 Task: Create a task  Create a new online platform for online personal shopping services , assign it to team member softage.5@softage.net in the project BellRise and update the status of the task to  On Track  , set the priority of the task to Low
Action: Mouse moved to (62, 43)
Screenshot: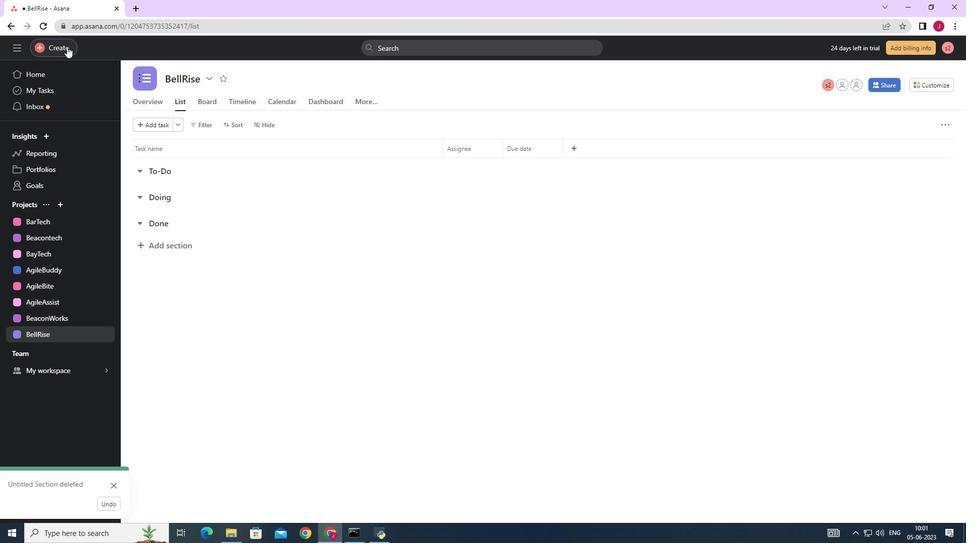 
Action: Mouse pressed left at (62, 43)
Screenshot: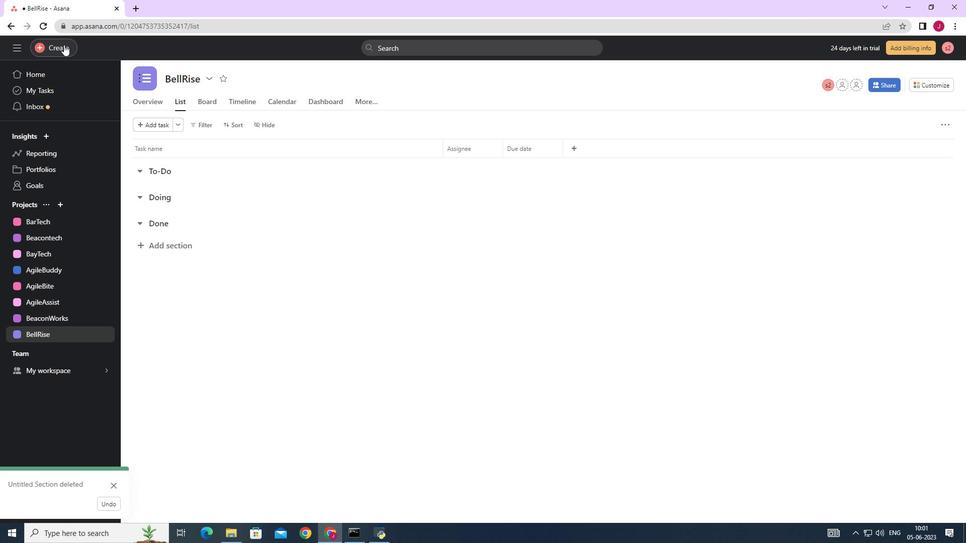 
Action: Mouse moved to (120, 51)
Screenshot: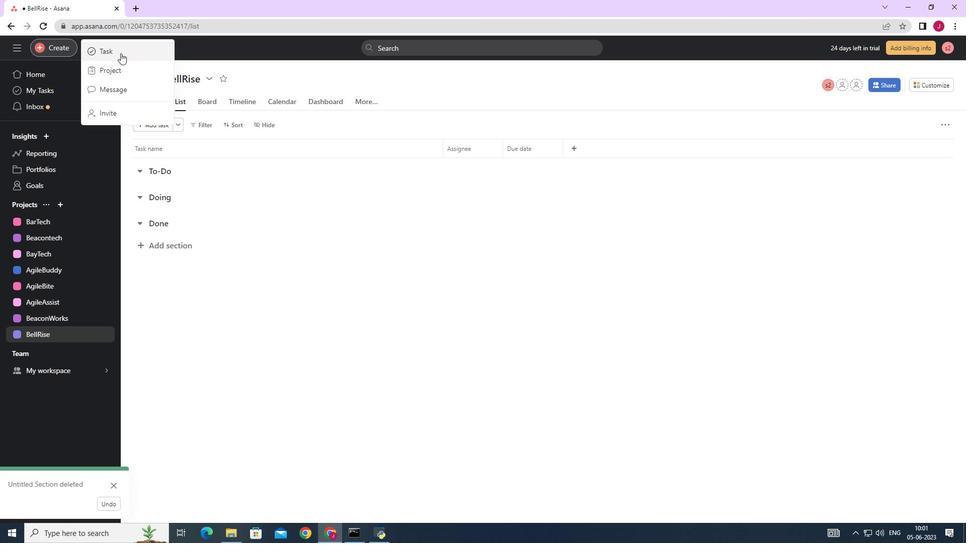 
Action: Mouse pressed left at (120, 51)
Screenshot: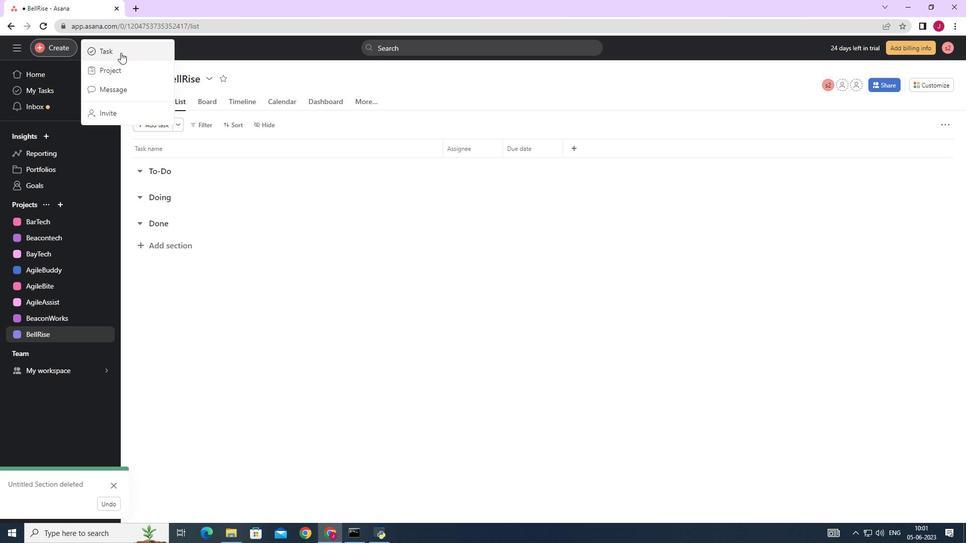
Action: Mouse moved to (805, 335)
Screenshot: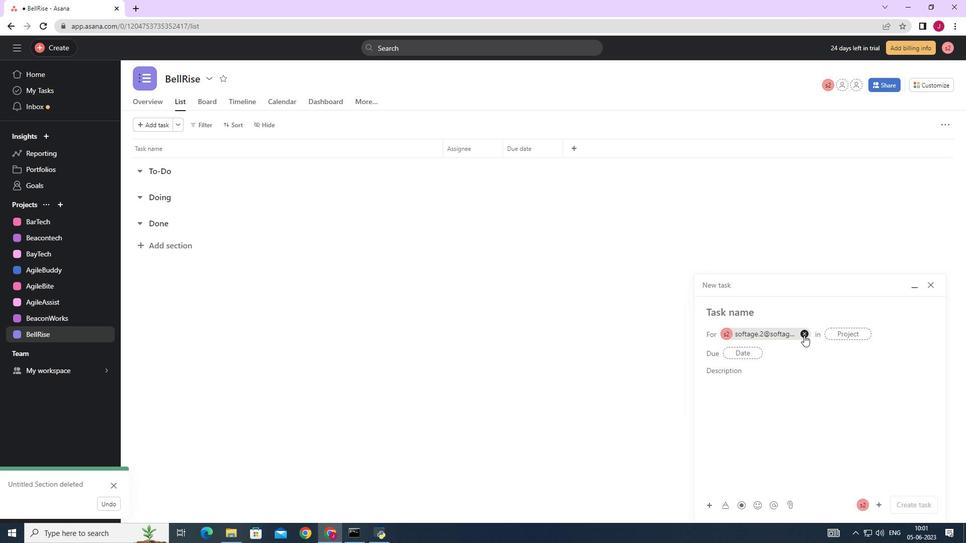 
Action: Mouse pressed left at (805, 335)
Screenshot: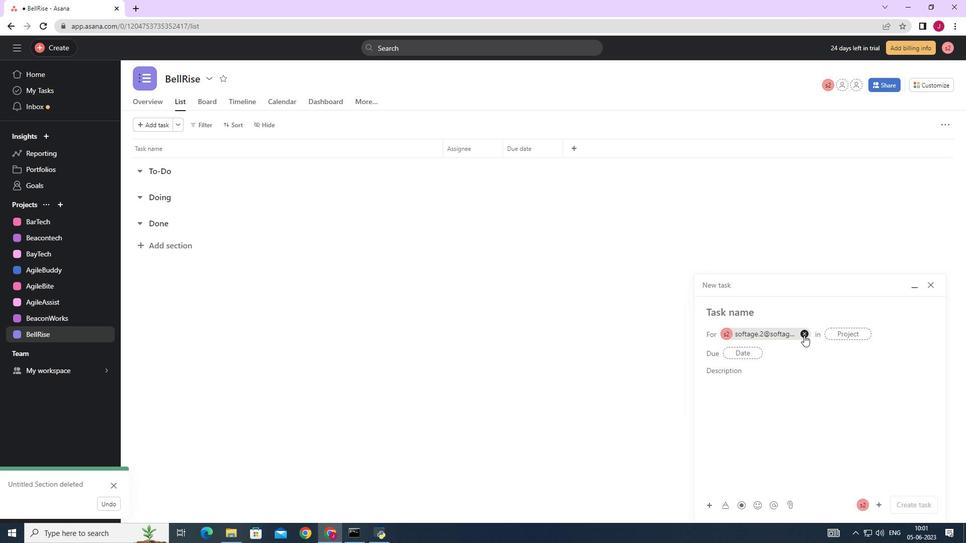 
Action: Mouse moved to (745, 311)
Screenshot: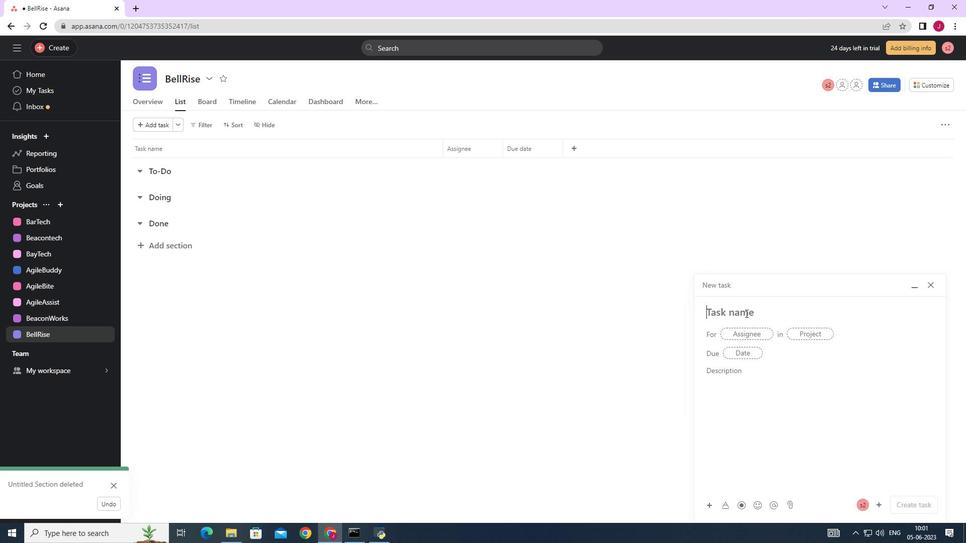 
Action: Mouse pressed left at (745, 311)
Screenshot: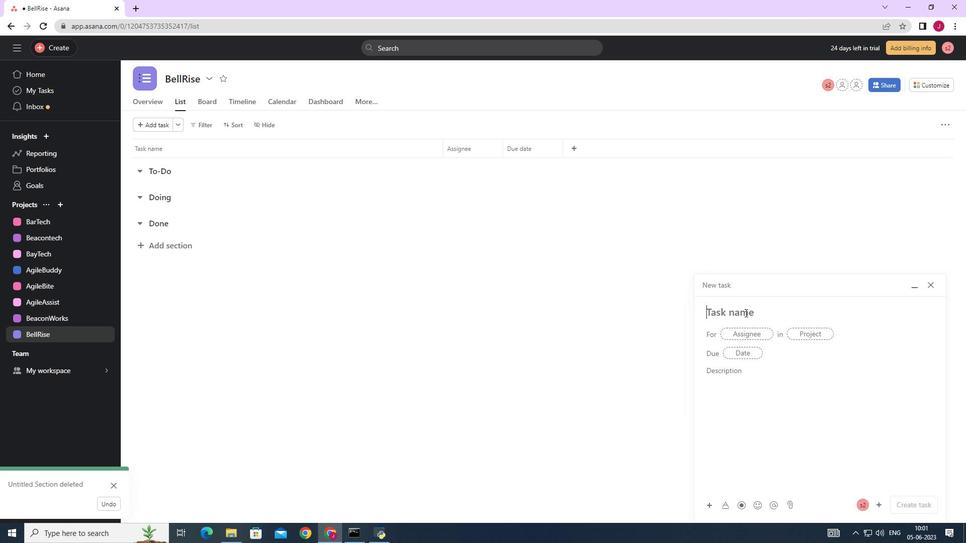 
Action: Mouse moved to (745, 304)
Screenshot: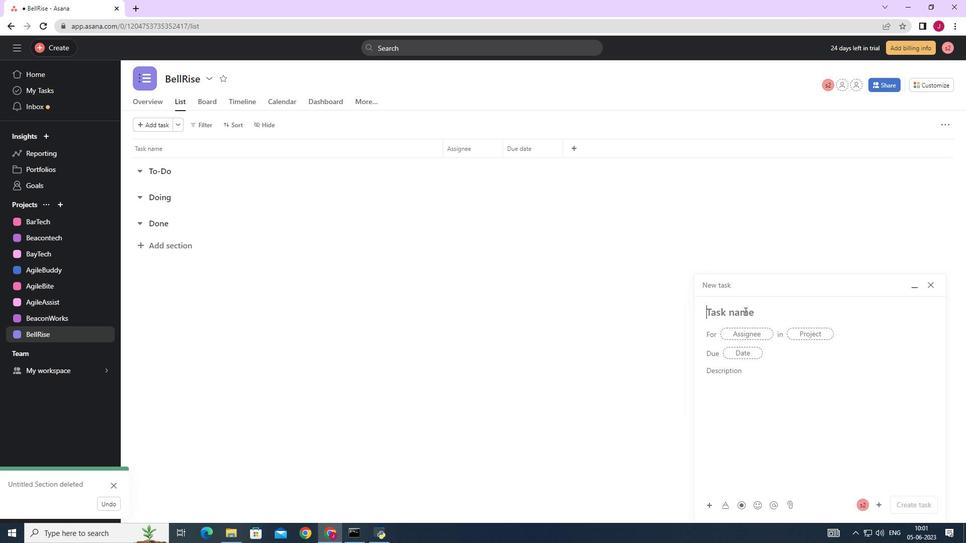 
Action: Key pressed c<Key.backspace><Key.caps_lock>C<Key.caps_lock>reate<Key.space>a<Key.space>new<Key.space>online<Key.space>plt<Key.backspace>atform<Key.space>for<Key.space>online<Key.space>personal<Key.space>shoping<Key.space><Key.backspace><Key.backspace><Key.backspace><Key.backspace>ping<Key.space>services<Key.space>
Screenshot: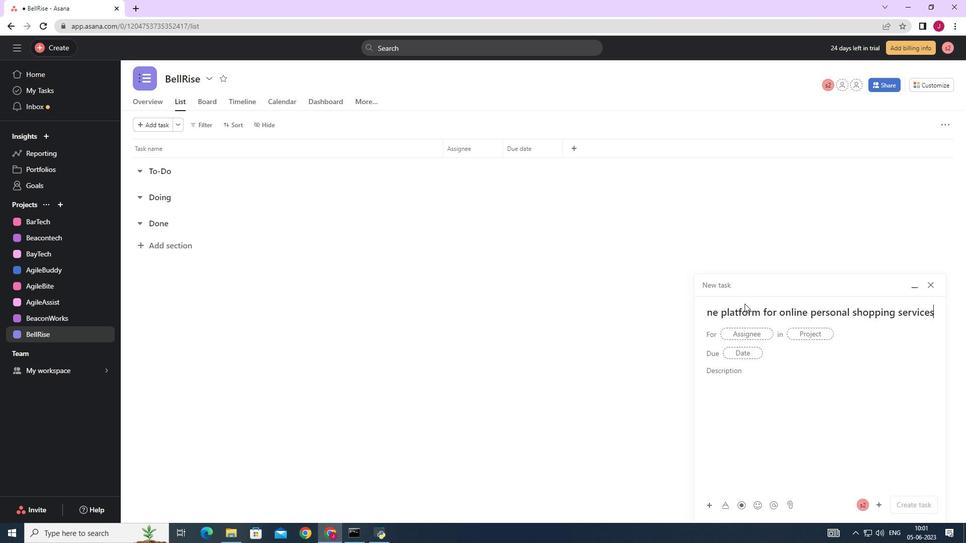 
Action: Mouse moved to (753, 338)
Screenshot: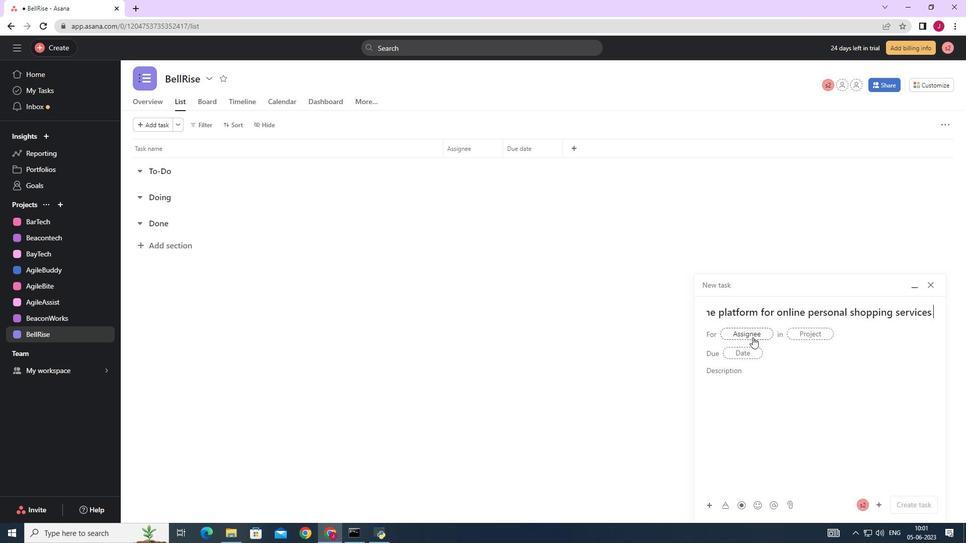 
Action: Mouse pressed left at (753, 338)
Screenshot: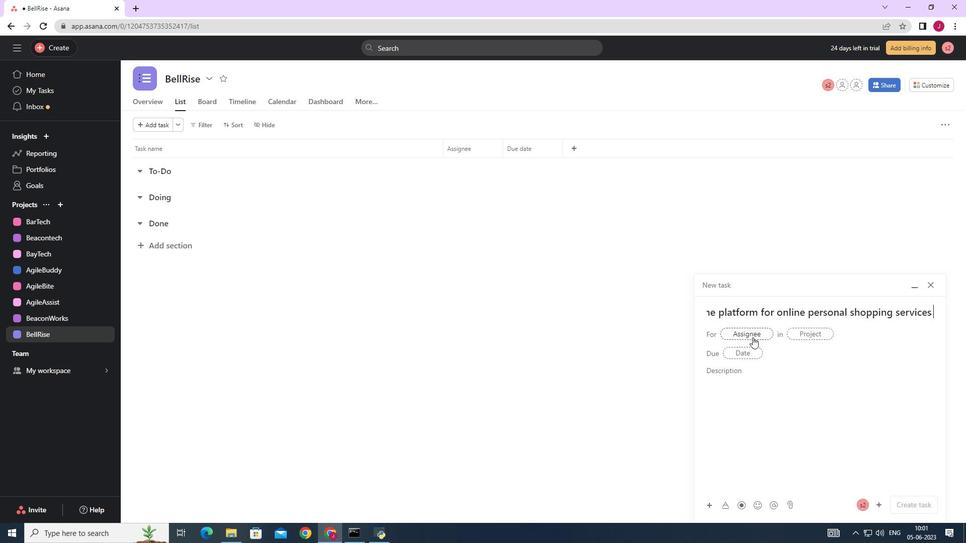 
Action: Mouse moved to (754, 336)
Screenshot: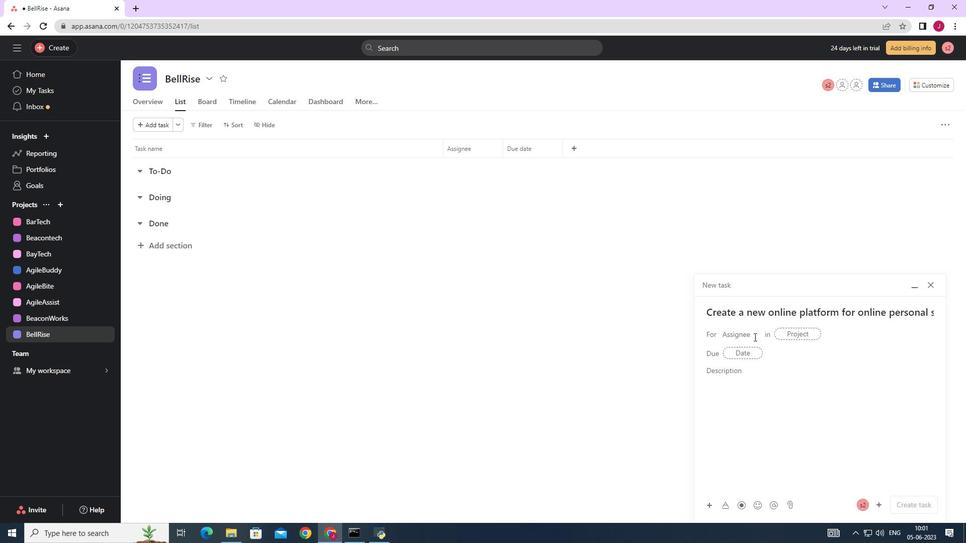 
Action: Key pressed softage.5
Screenshot: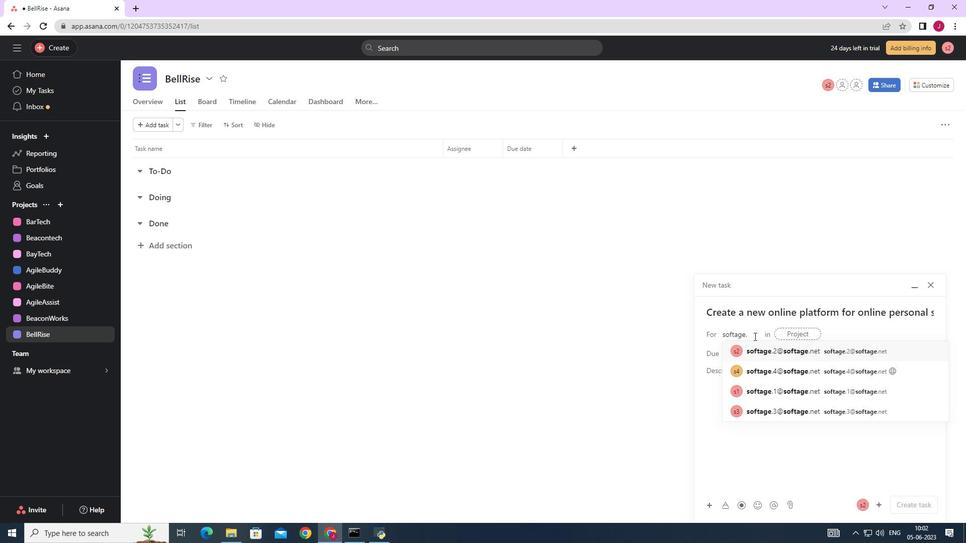 
Action: Mouse moved to (754, 336)
Screenshot: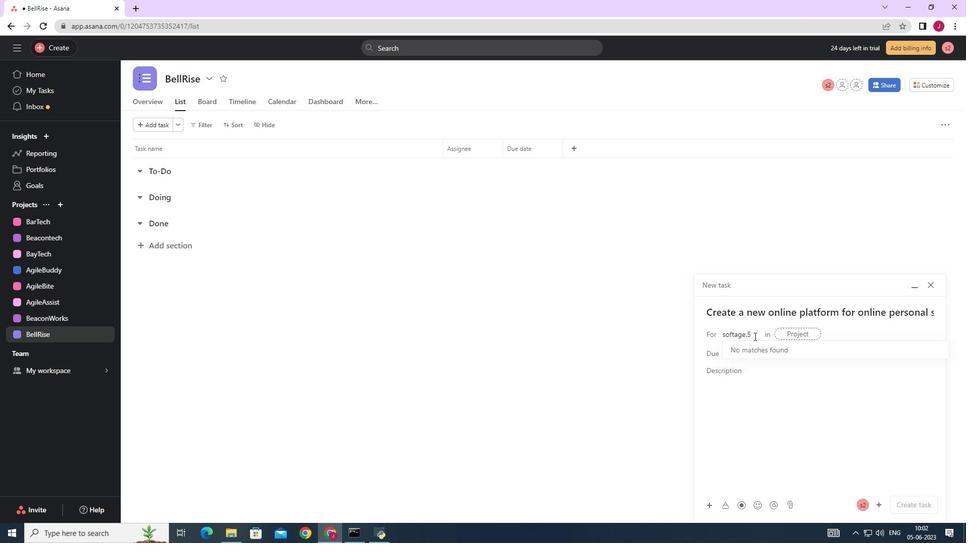 
Action: Key pressed <Key.backspace>
Screenshot: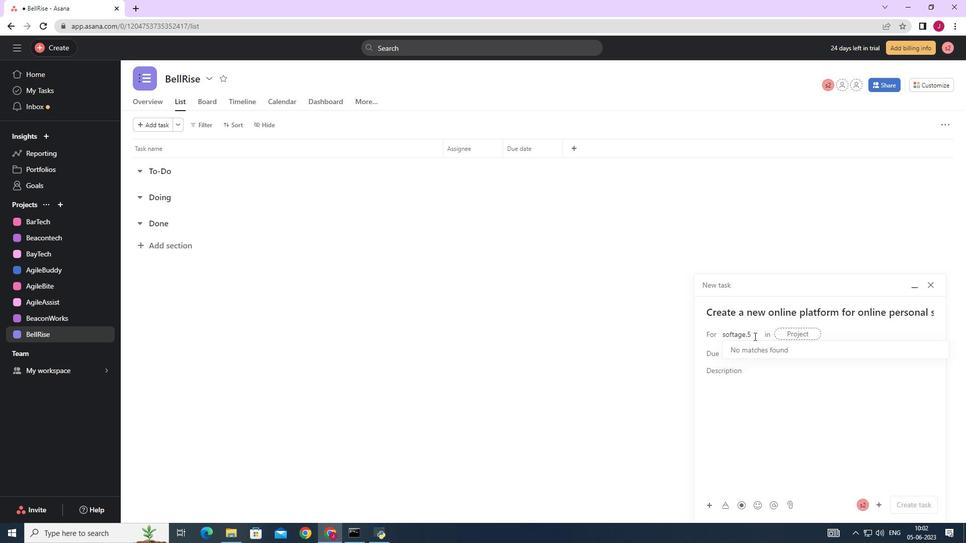 
Action: Mouse moved to (846, 82)
Screenshot: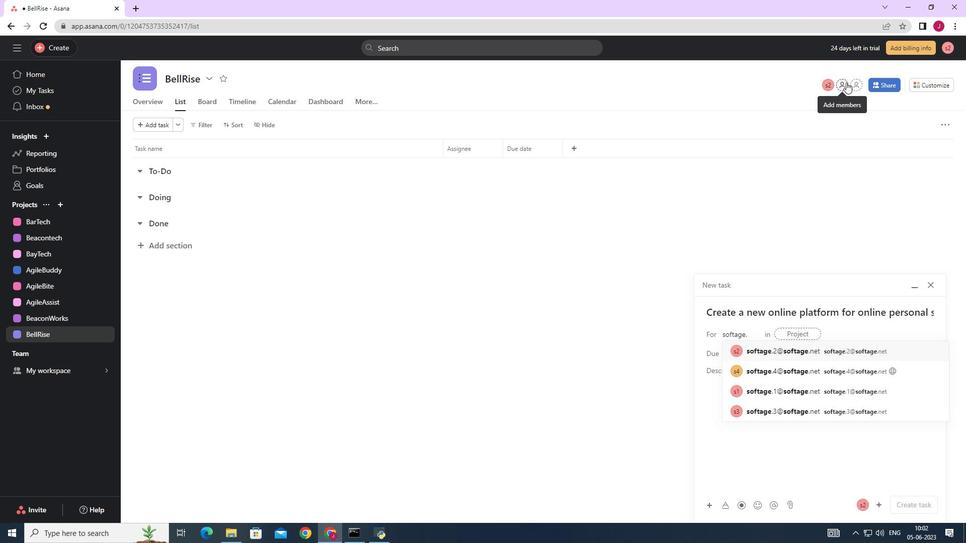 
Action: Mouse pressed left at (846, 82)
Screenshot: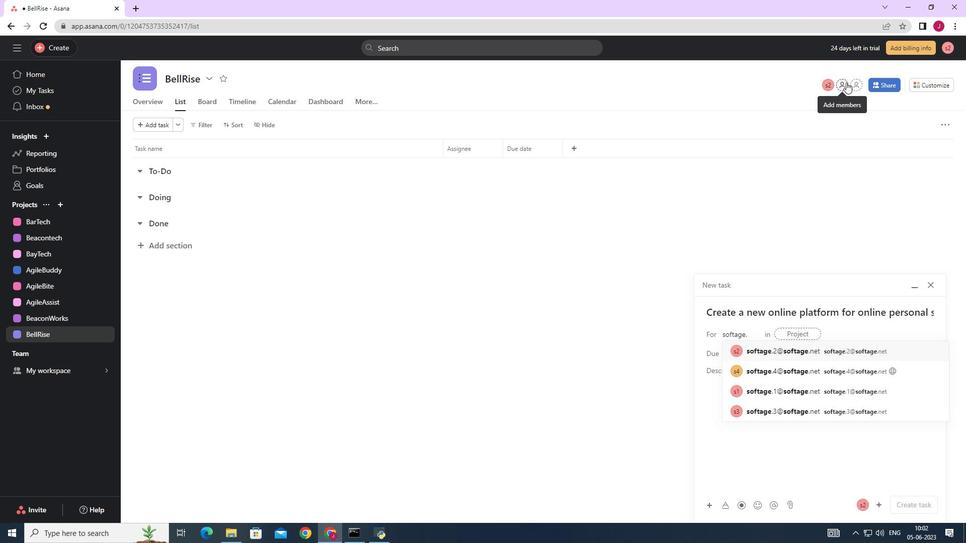 
Action: Mouse moved to (521, 145)
Screenshot: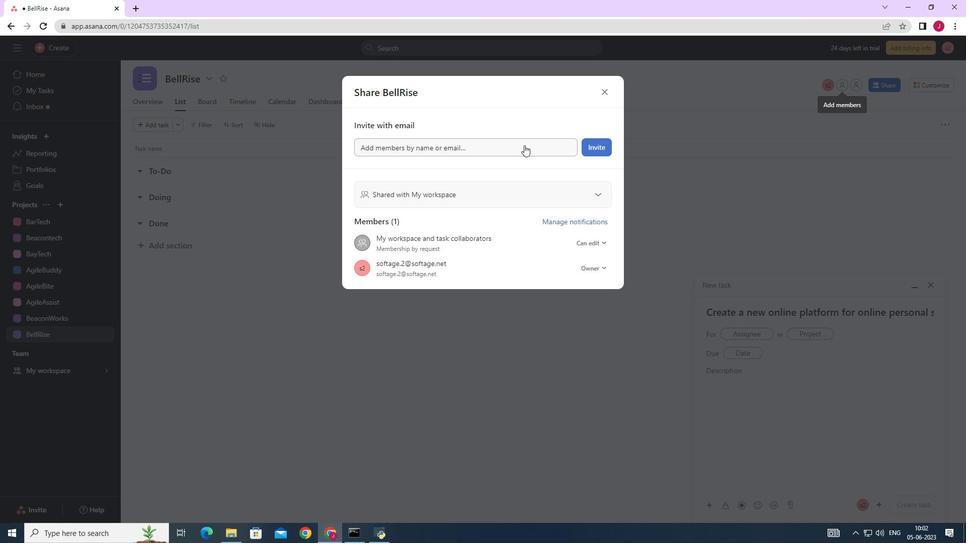 
Action: Mouse pressed left at (521, 145)
Screenshot: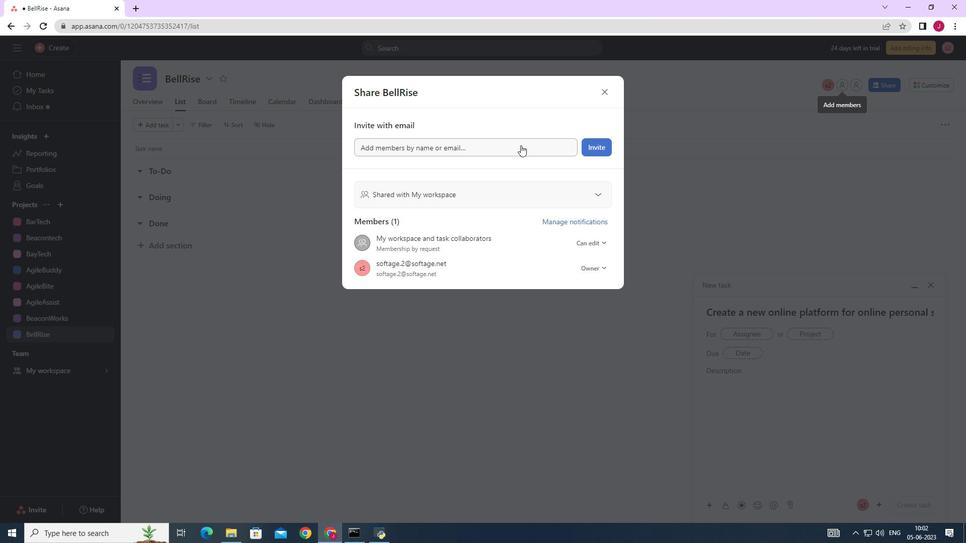 
Action: Key pressed softage.5<Key.shift>@softage.net
Screenshot: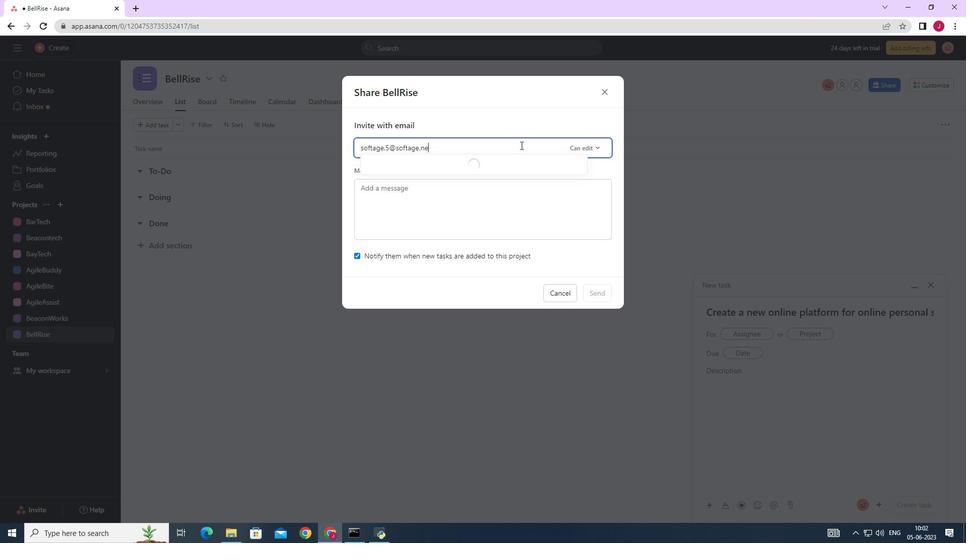 
Action: Mouse moved to (488, 163)
Screenshot: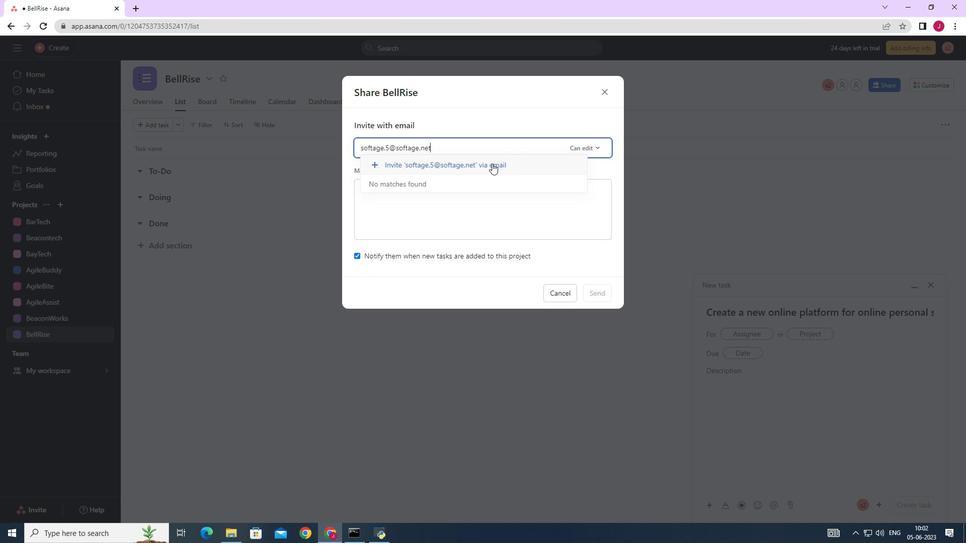 
Action: Mouse pressed left at (488, 163)
Screenshot: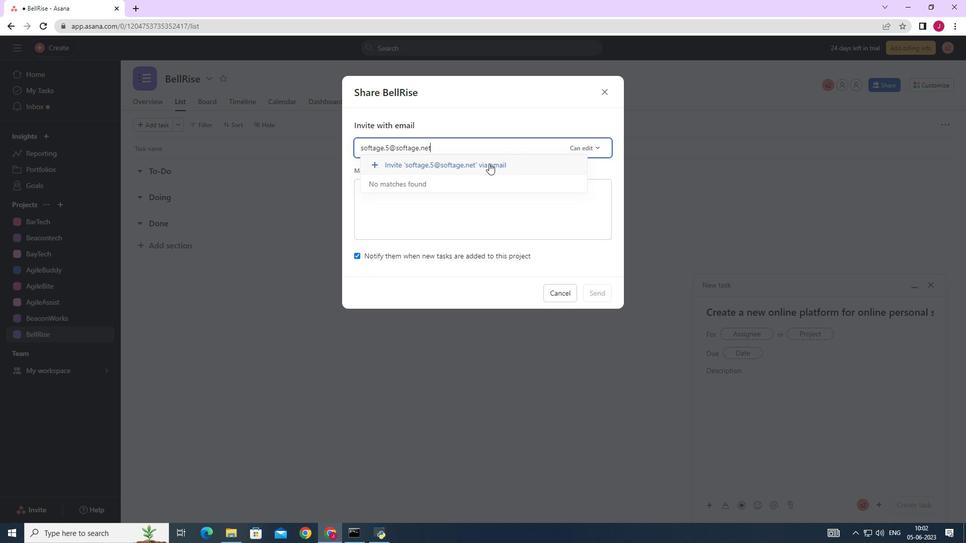 
Action: Mouse moved to (597, 292)
Screenshot: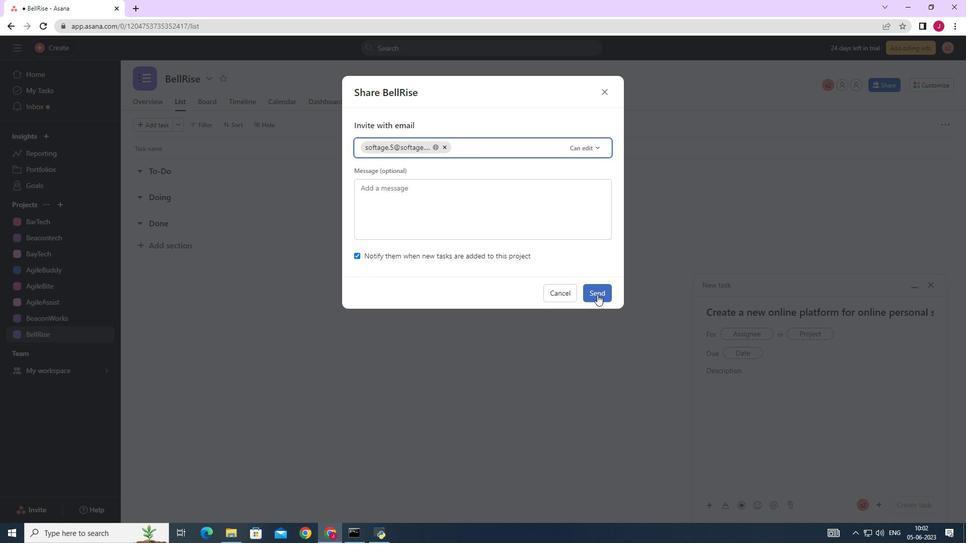
Action: Mouse pressed left at (597, 292)
Screenshot: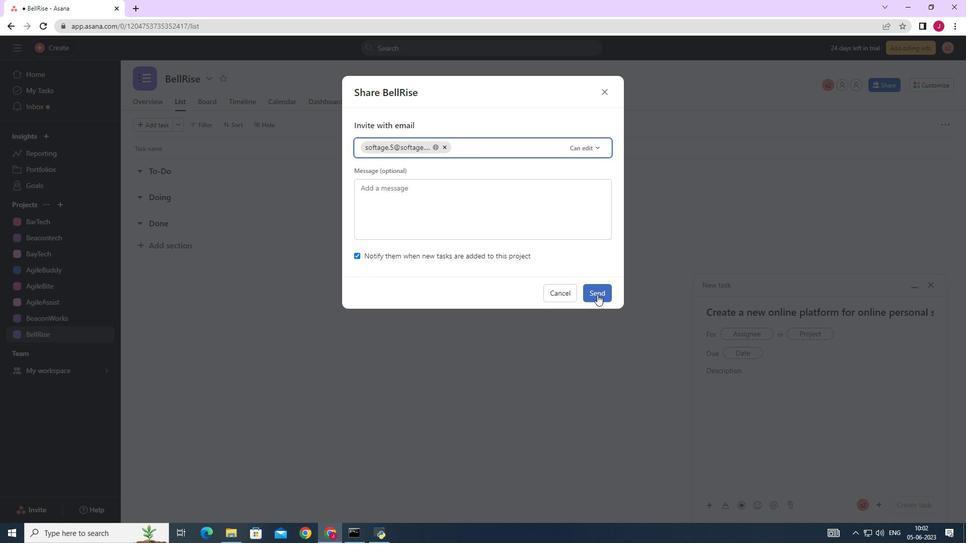 
Action: Mouse moved to (603, 92)
Screenshot: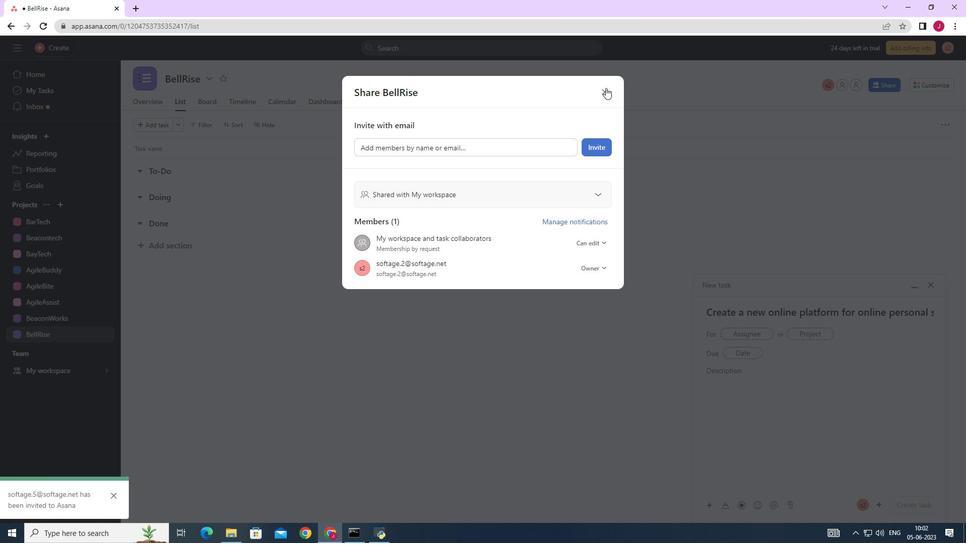 
Action: Mouse pressed left at (603, 92)
Screenshot: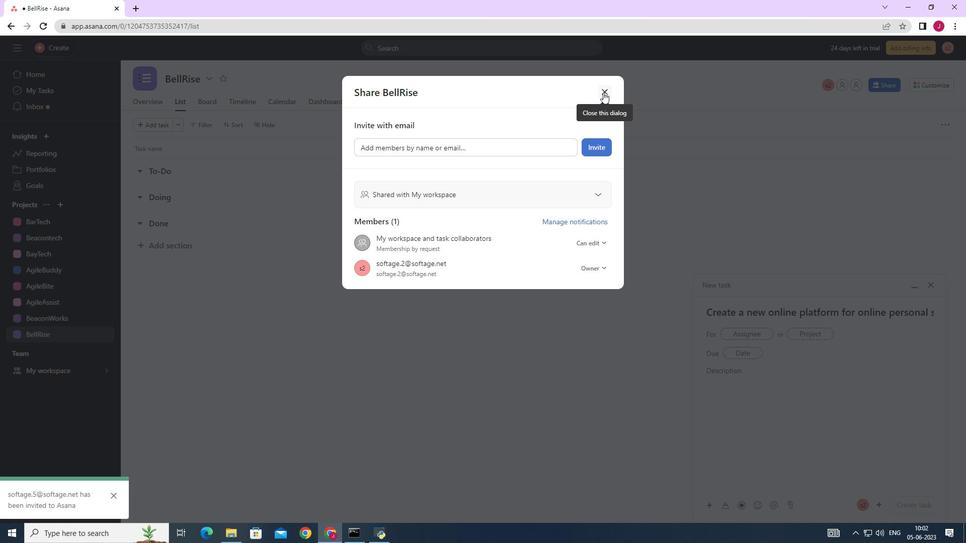 
Action: Mouse moved to (736, 335)
Screenshot: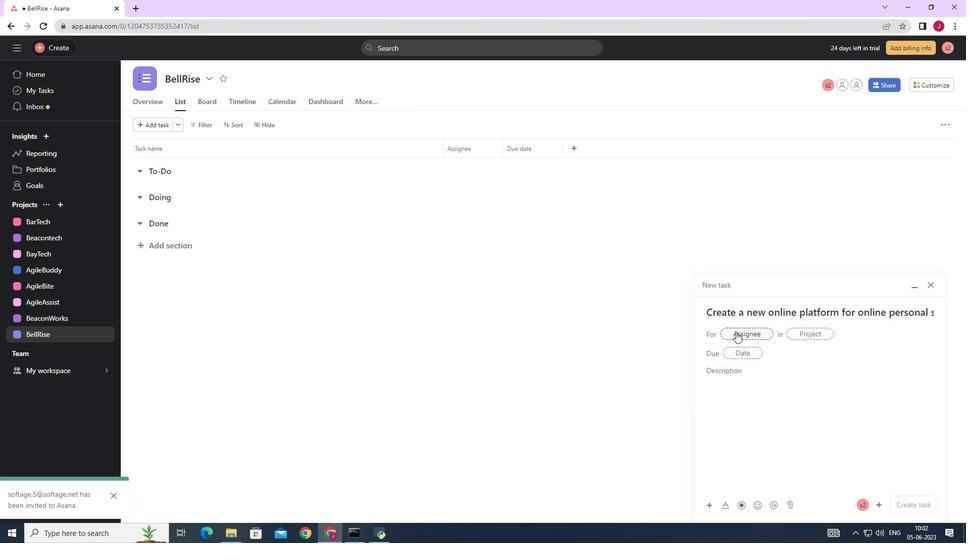 
Action: Mouse pressed left at (736, 335)
Screenshot: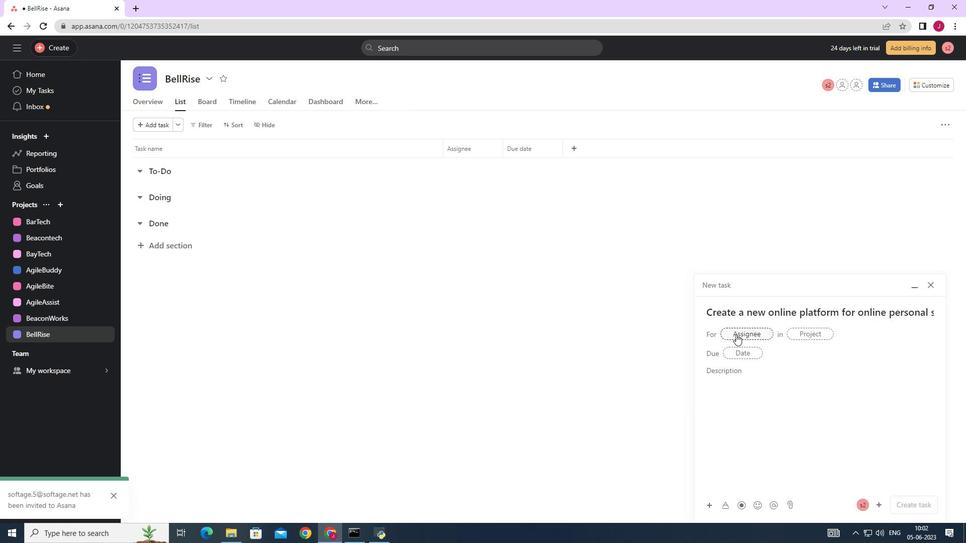 
Action: Mouse moved to (735, 336)
Screenshot: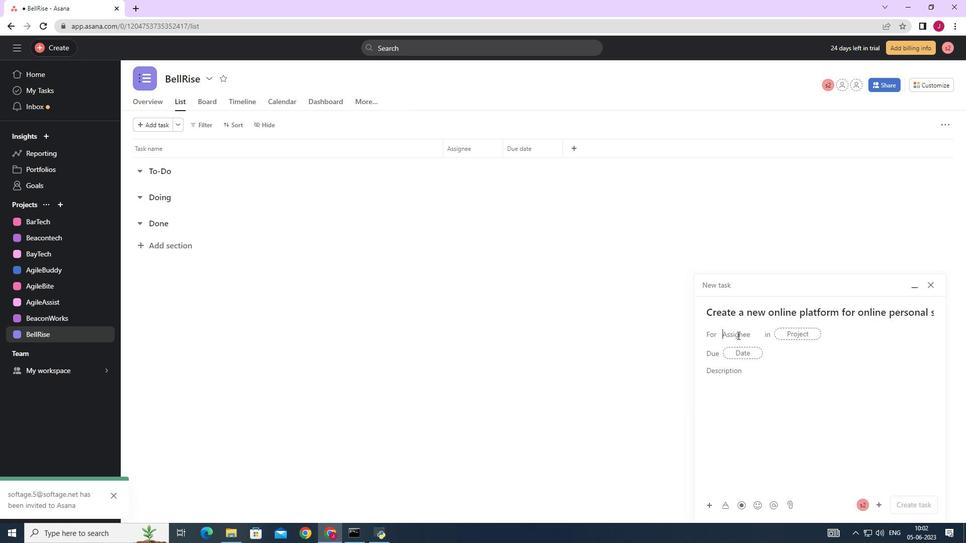 
Action: Key pressed softage.5
Screenshot: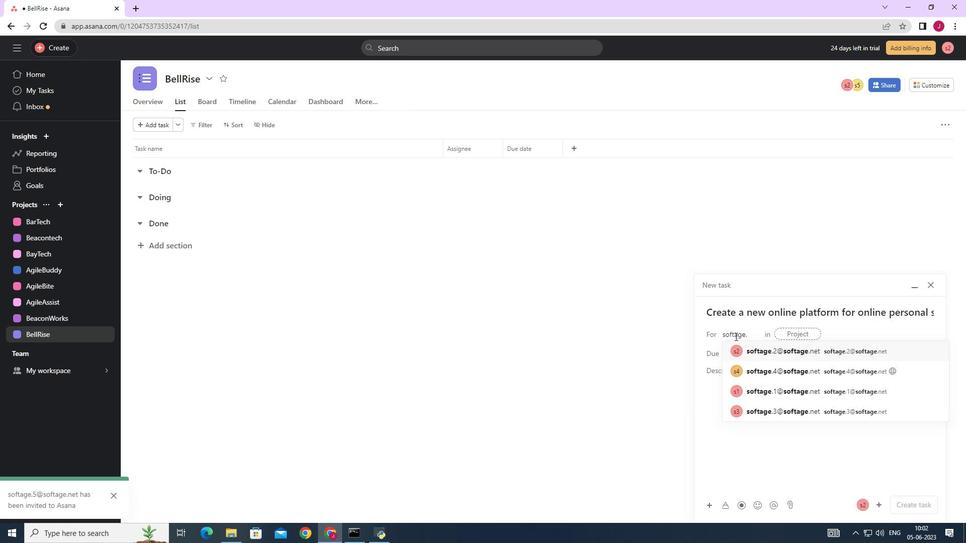 
Action: Mouse moved to (769, 353)
Screenshot: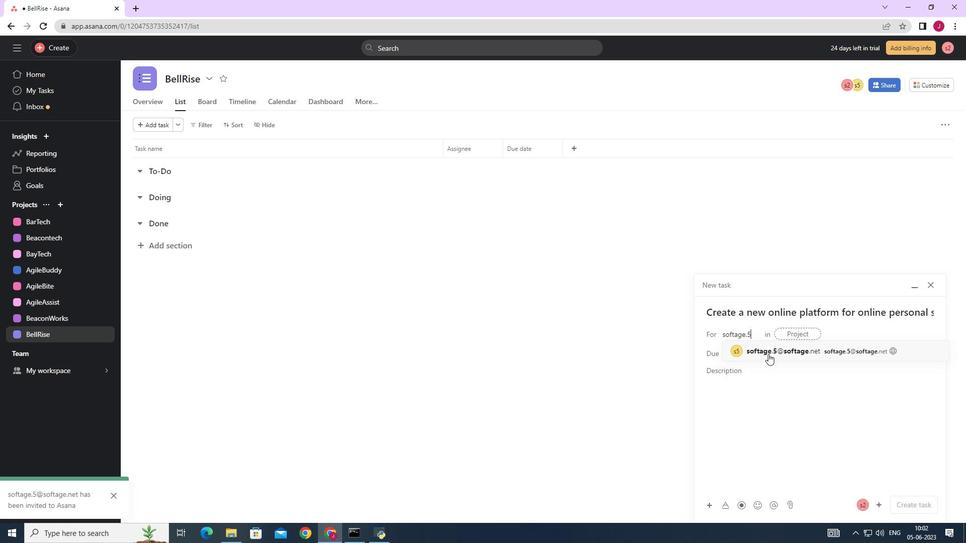 
Action: Mouse pressed left at (769, 353)
Screenshot: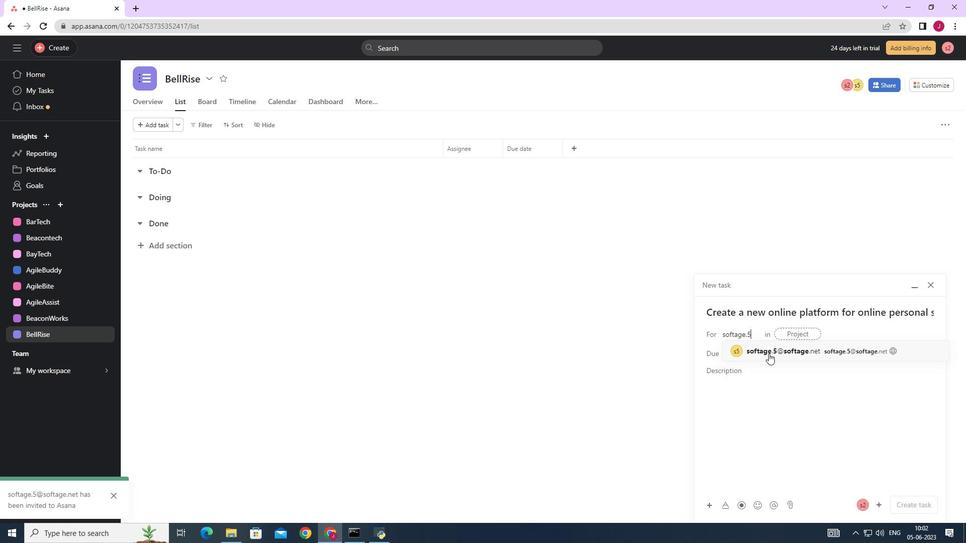 
Action: Mouse moved to (631, 351)
Screenshot: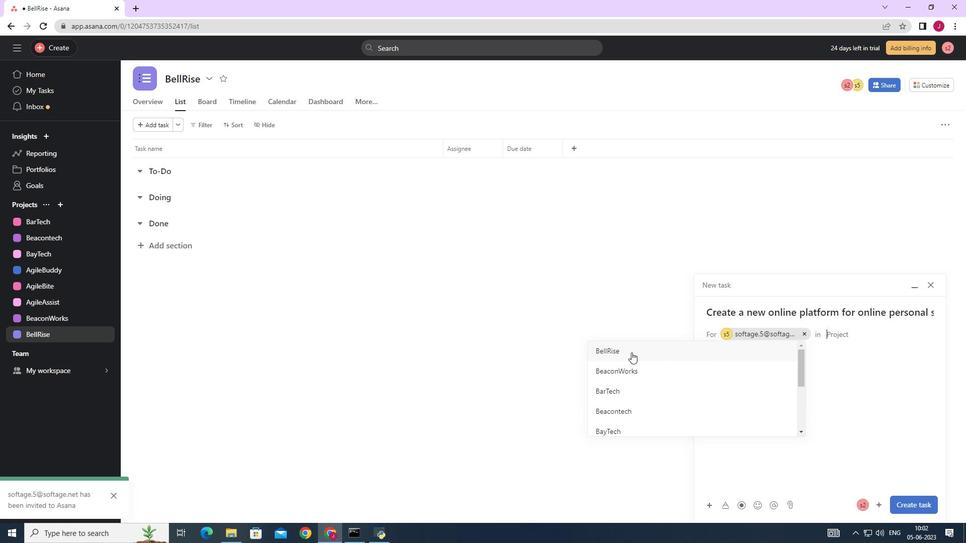 
Action: Mouse pressed left at (631, 351)
Screenshot: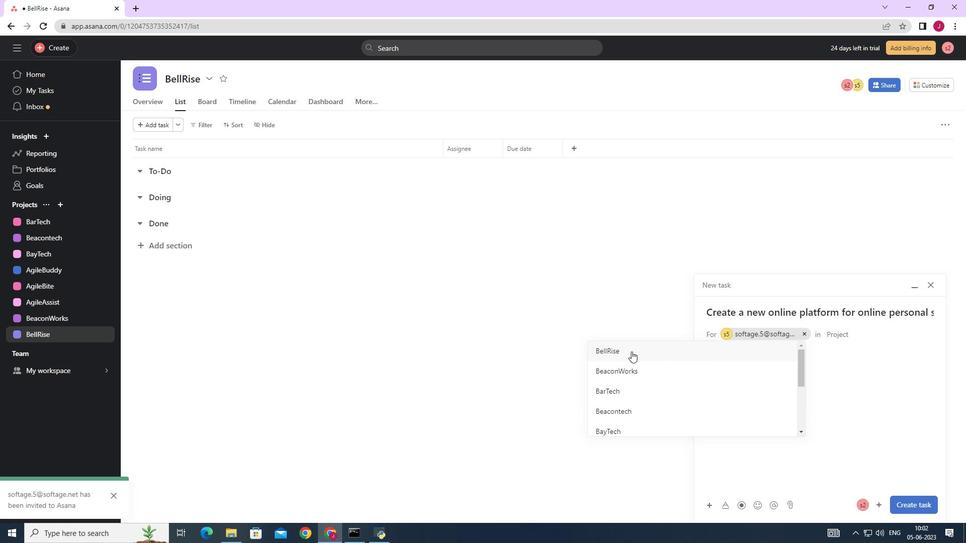 
Action: Mouse moved to (575, 153)
Screenshot: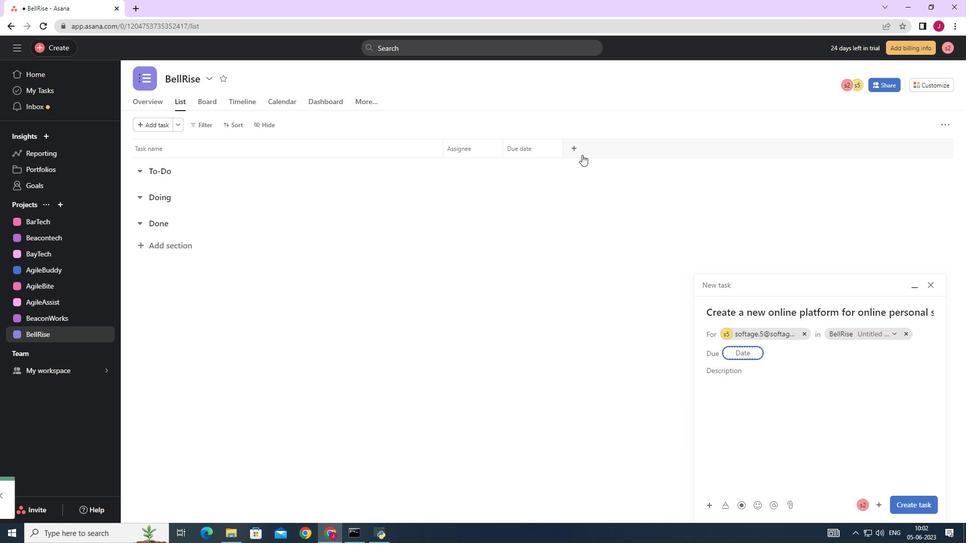 
Action: Mouse pressed left at (575, 153)
Screenshot: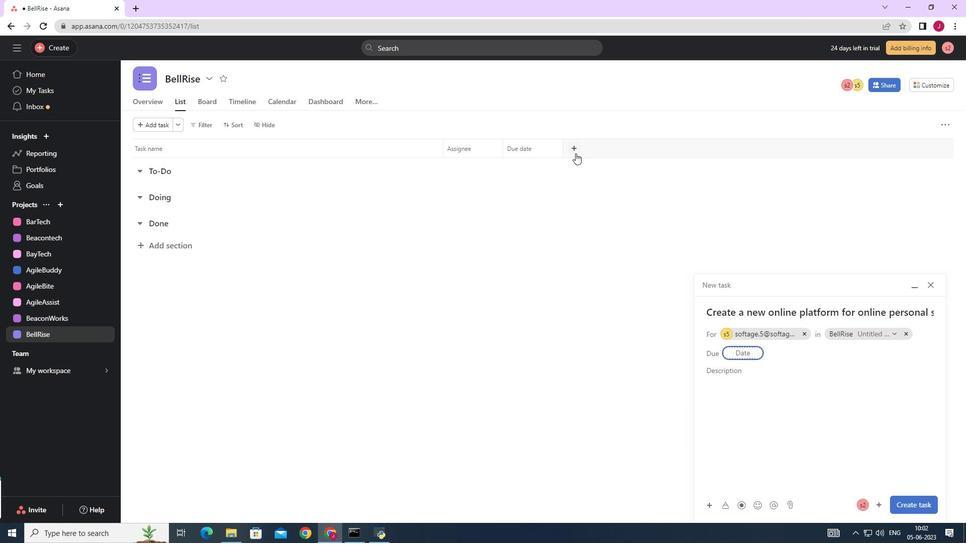 
Action: Mouse moved to (595, 187)
Screenshot: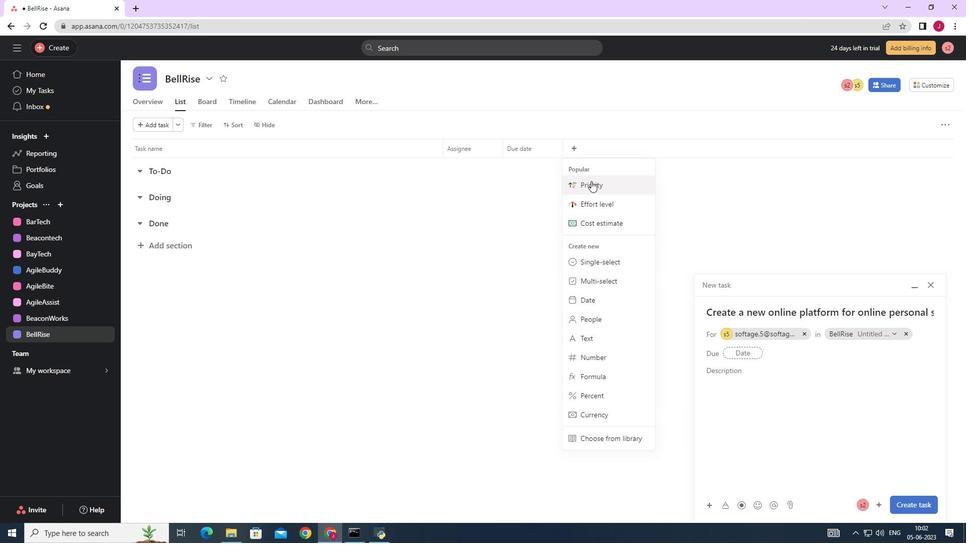 
Action: Mouse pressed left at (595, 187)
Screenshot: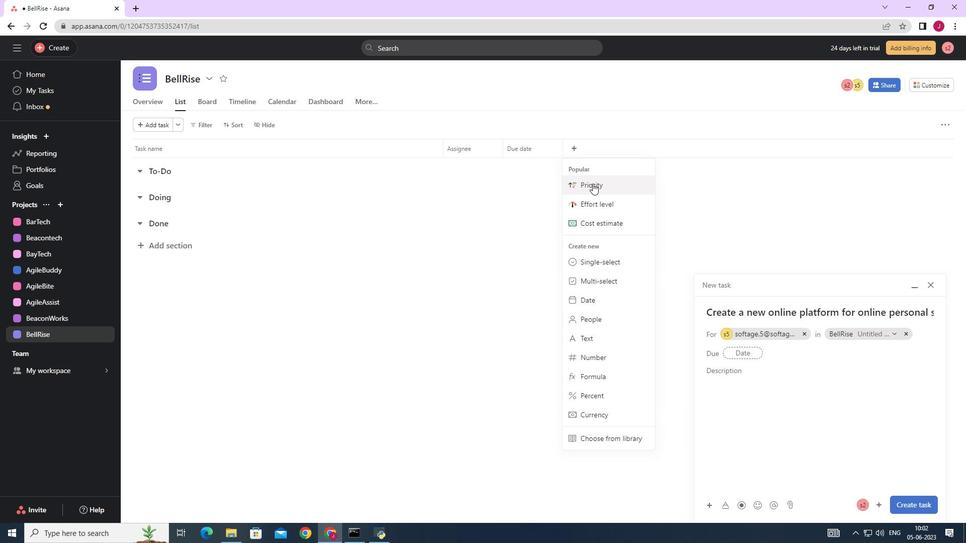 
Action: Mouse moved to (595, 342)
Screenshot: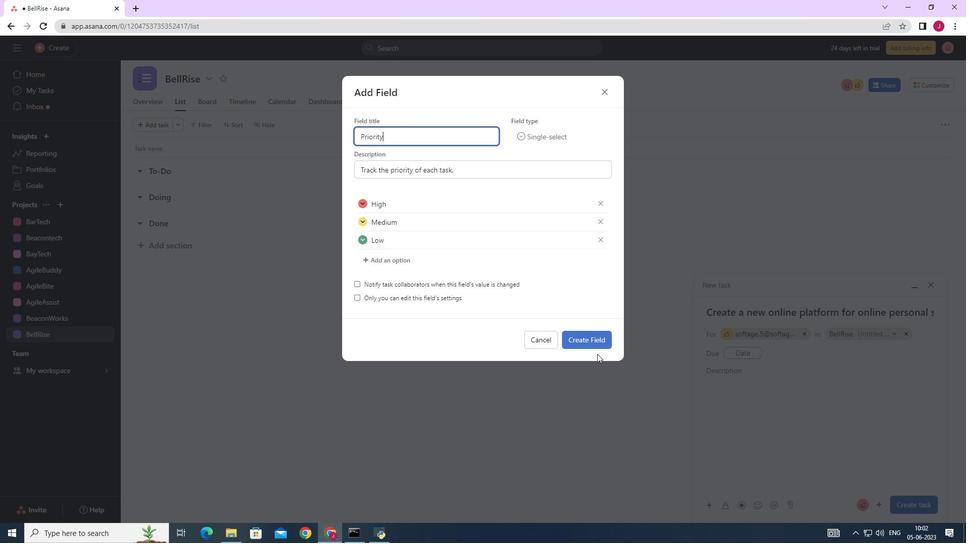 
Action: Mouse pressed left at (595, 342)
Screenshot: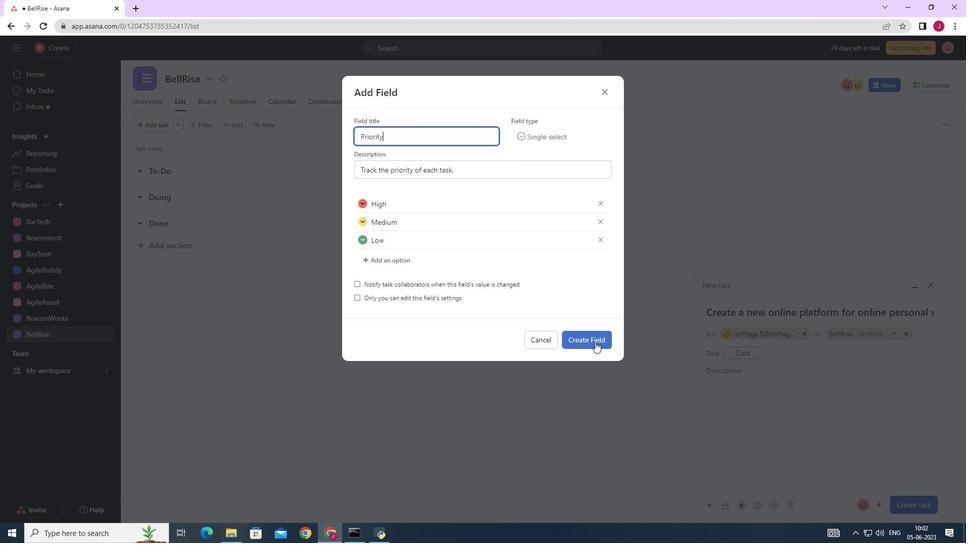 
Action: Mouse moved to (632, 144)
Screenshot: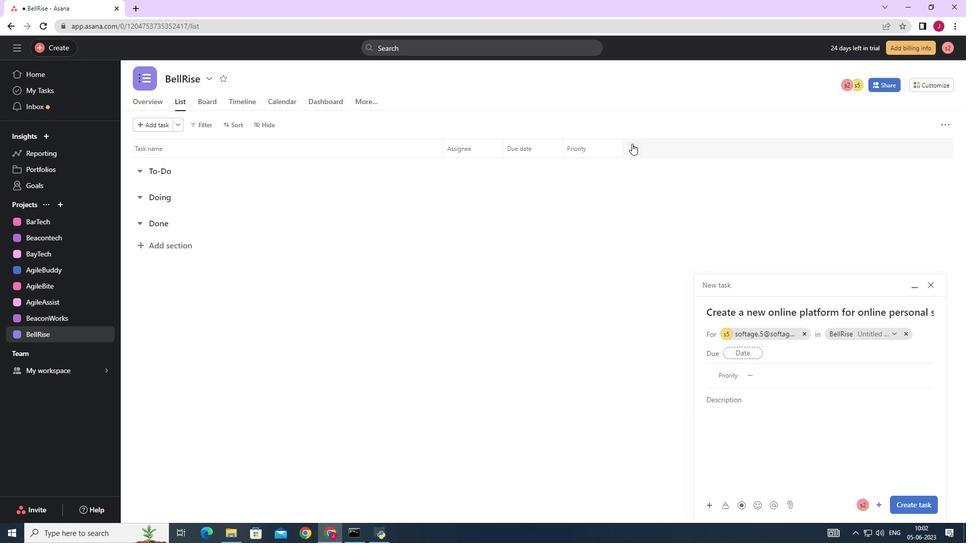 
Action: Mouse pressed left at (632, 144)
Screenshot: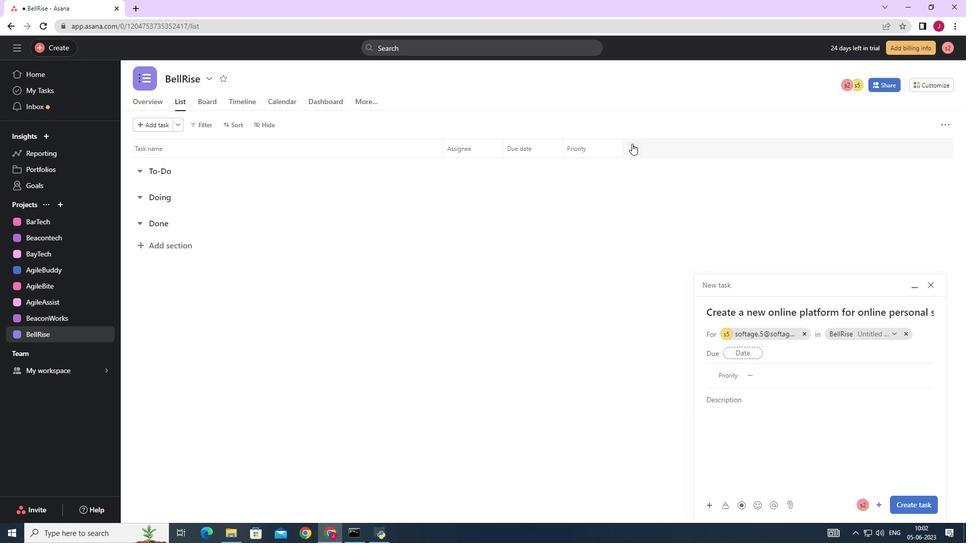 
Action: Mouse moved to (655, 265)
Screenshot: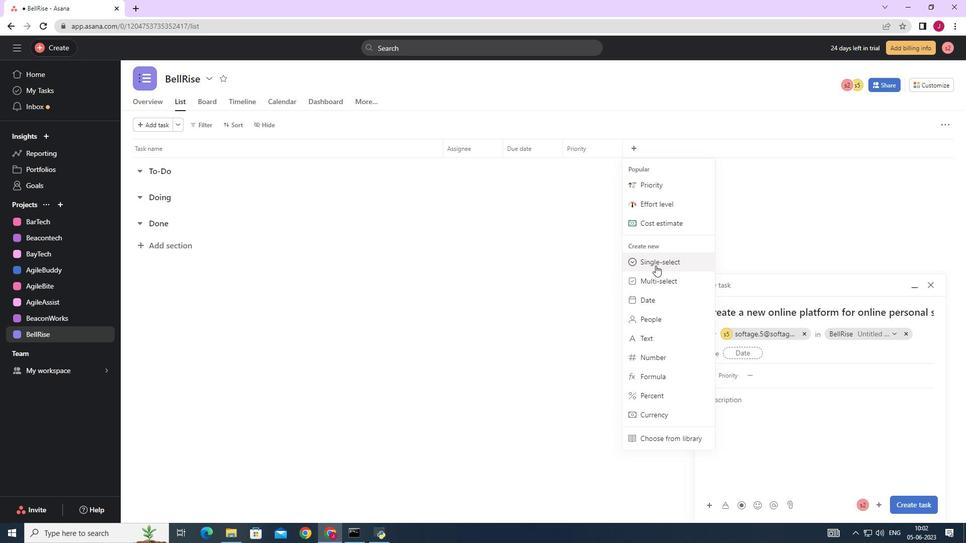 
Action: Mouse pressed left at (655, 265)
Screenshot: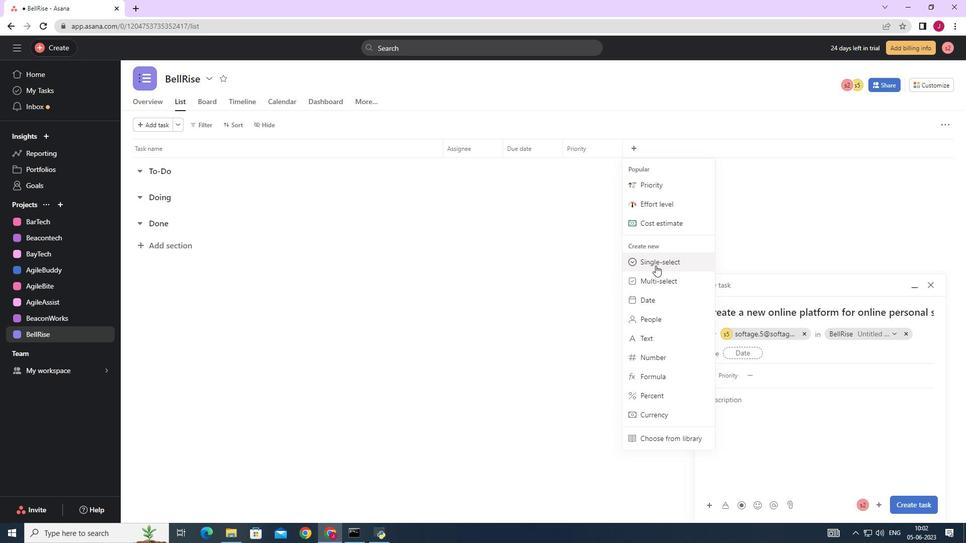 
Action: Mouse moved to (453, 173)
Screenshot: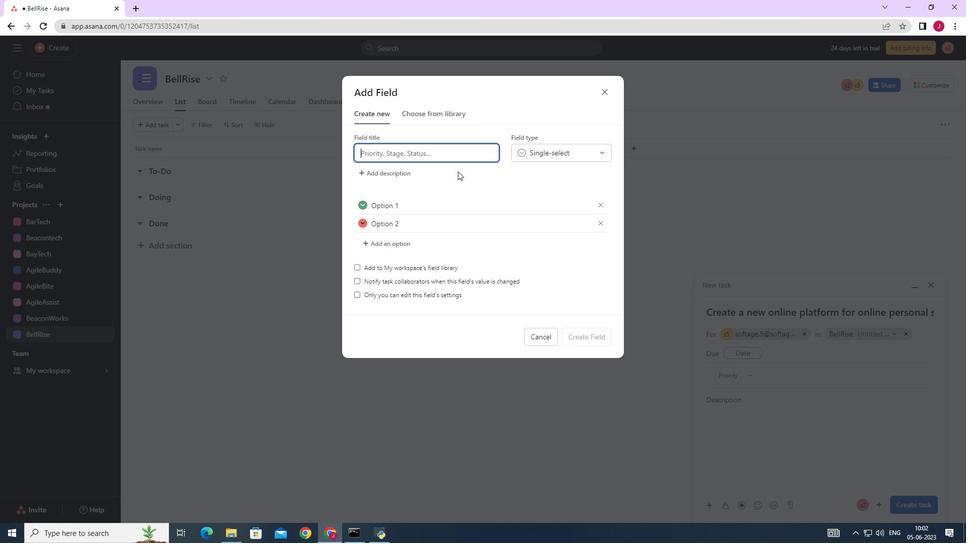 
Action: Key pressed status
Screenshot: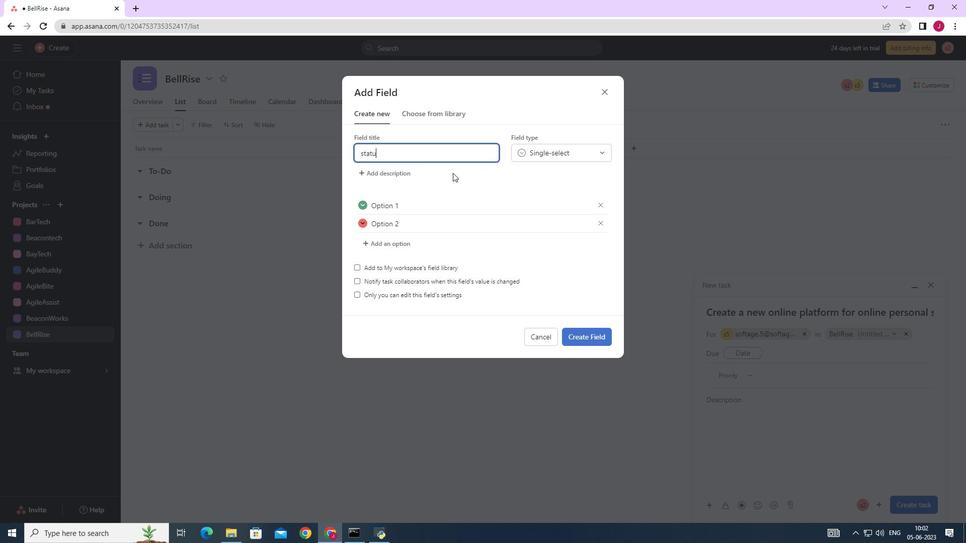 
Action: Mouse moved to (402, 207)
Screenshot: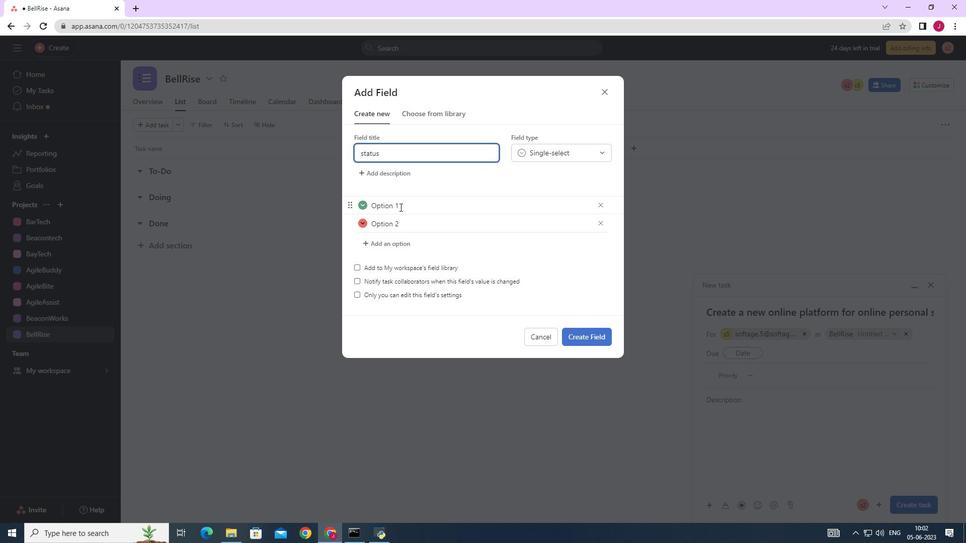 
Action: Mouse pressed left at (401, 207)
Screenshot: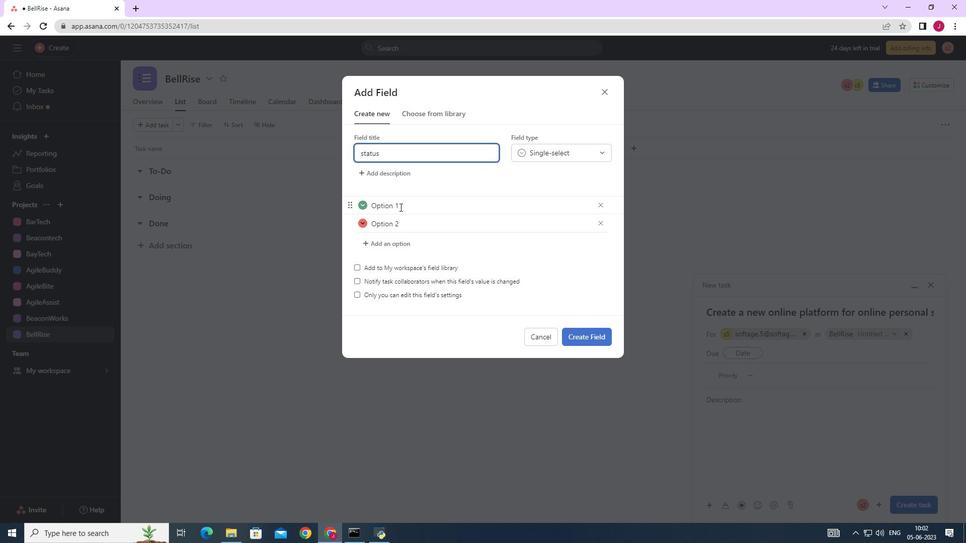 
Action: Key pressed <Key.backspace><Key.backspace><Key.backspace><Key.backspace><Key.backspace><Key.backspace><Key.backspace><Key.backspace><Key.caps_lock>O<Key.caps_lock>n<Key.space>track<Key.space>
Screenshot: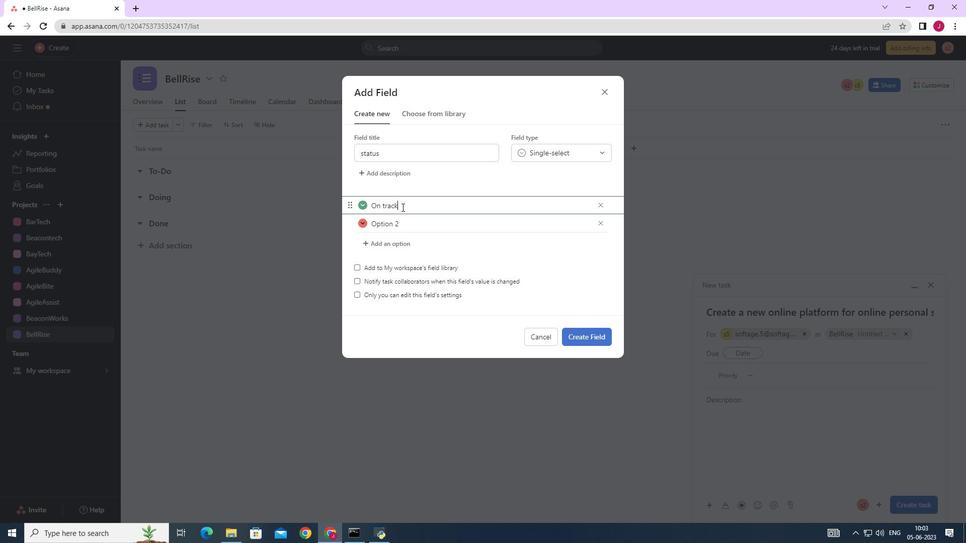 
Action: Mouse moved to (418, 221)
Screenshot: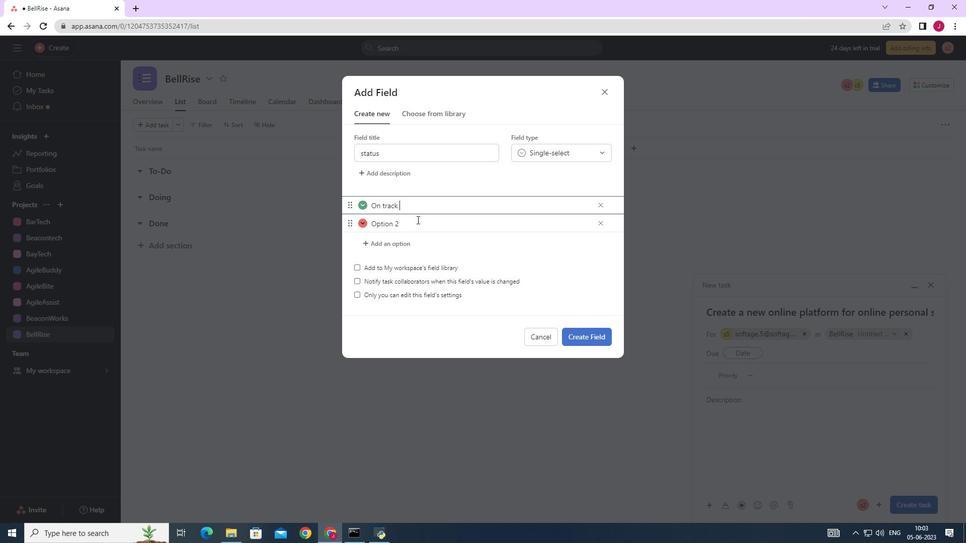 
Action: Mouse pressed left at (418, 221)
Screenshot: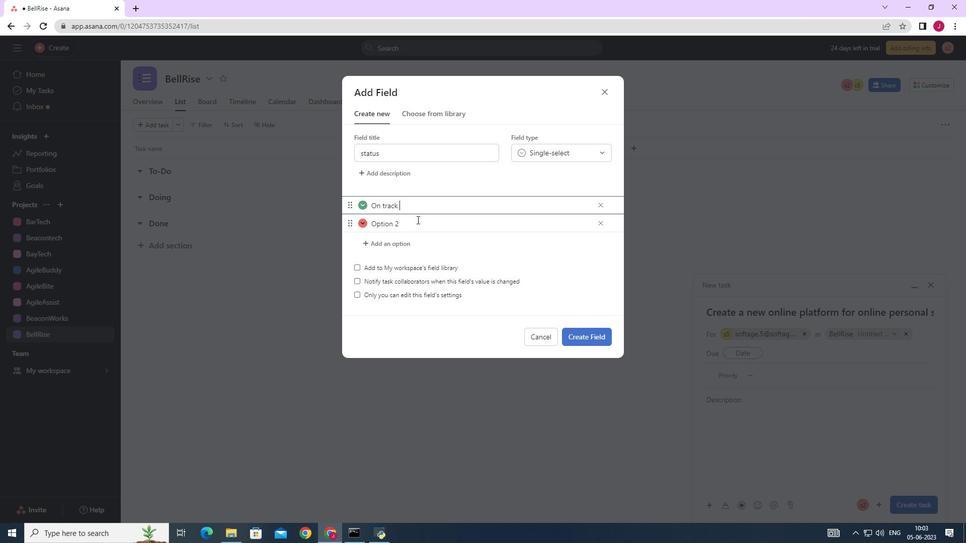 
Action: Mouse moved to (418, 222)
Screenshot: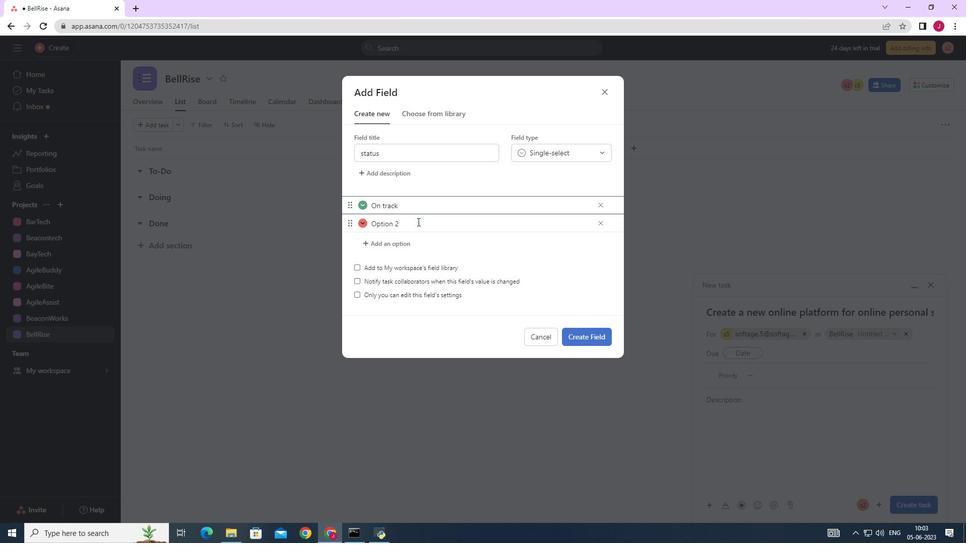 
Action: Key pressed <Key.backspace><Key.backspace><Key.backspace><Key.backspace><Key.backspace><Key.backspace><Key.backspace>ff<Key.space>track
Screenshot: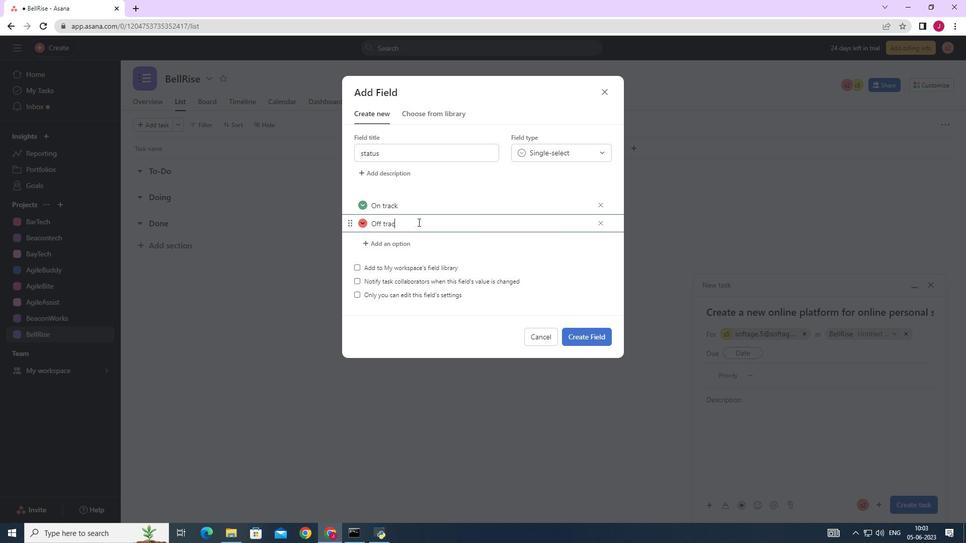 
Action: Mouse moved to (397, 243)
Screenshot: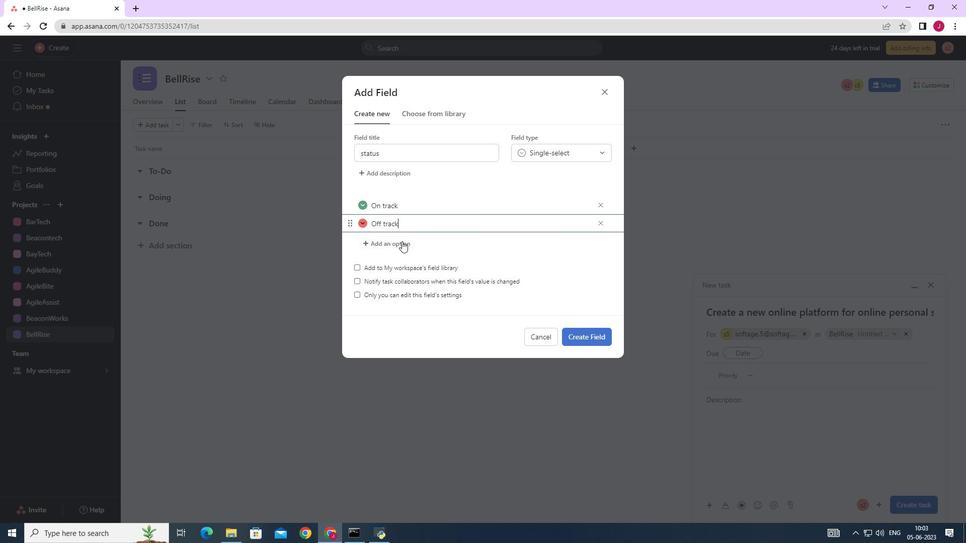 
Action: Mouse pressed left at (397, 243)
Screenshot: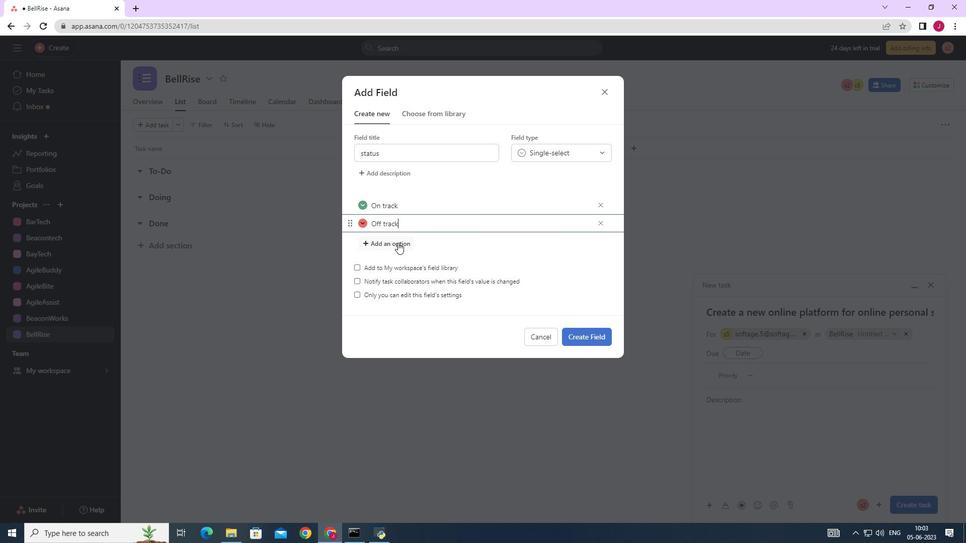 
Action: Key pressed <Key.caps_lock>A<Key.caps_lock>t<Key.space>risk
Screenshot: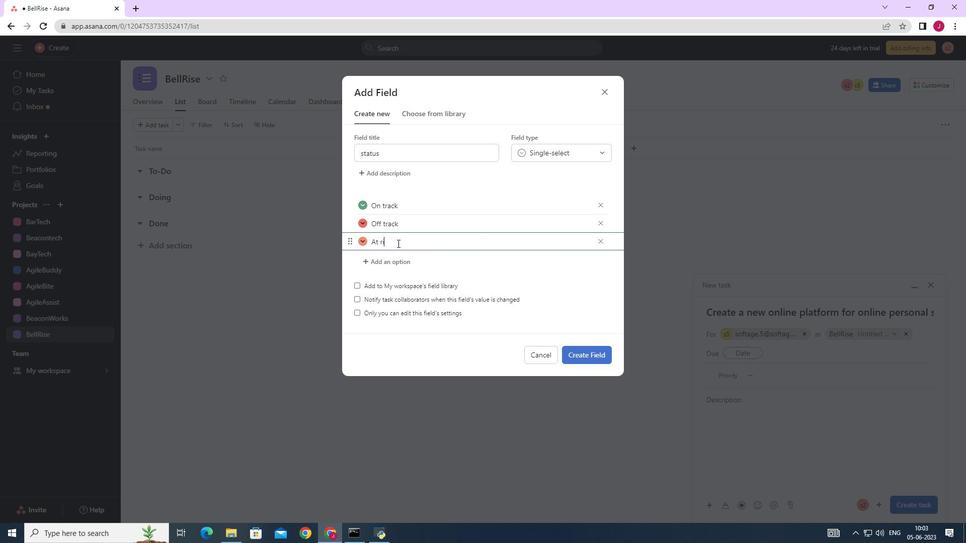 
Action: Mouse moved to (394, 260)
Screenshot: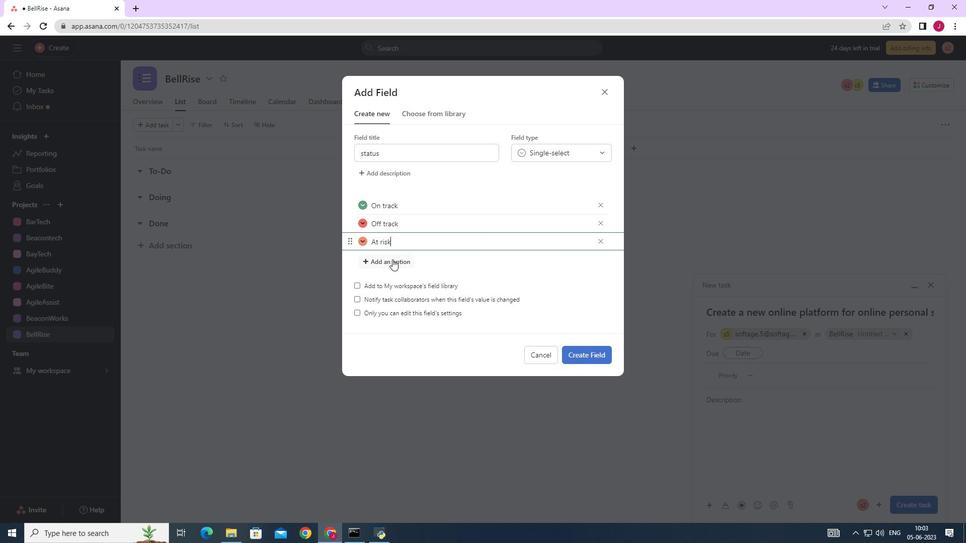 
Action: Mouse pressed left at (394, 260)
Screenshot: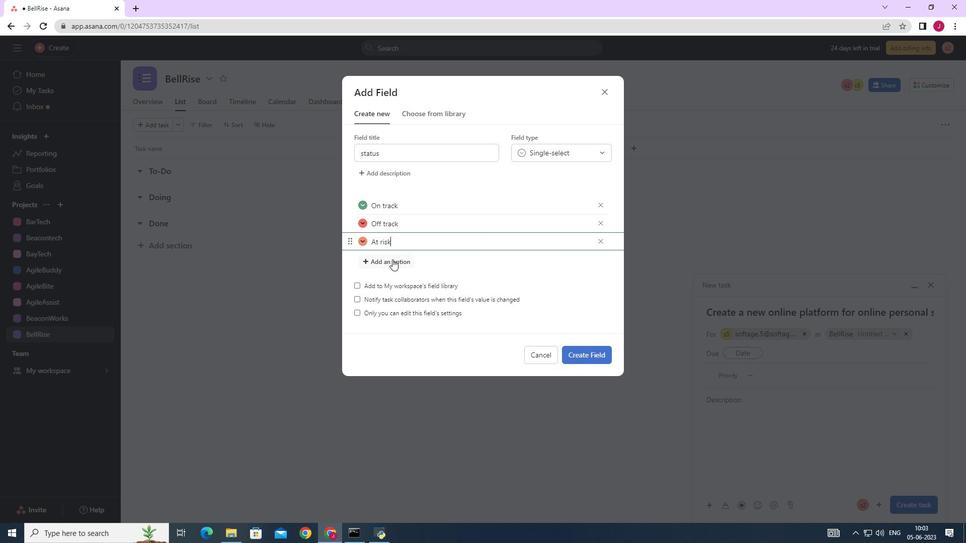 
Action: Key pressed <Key.caps_lock>C<Key.caps_lock>omplete
Screenshot: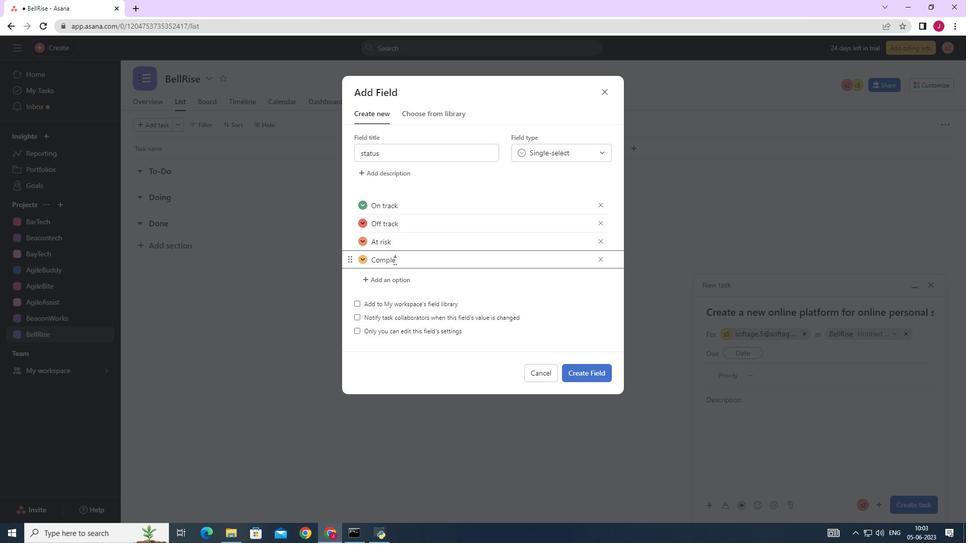 
Action: Mouse moved to (597, 365)
Screenshot: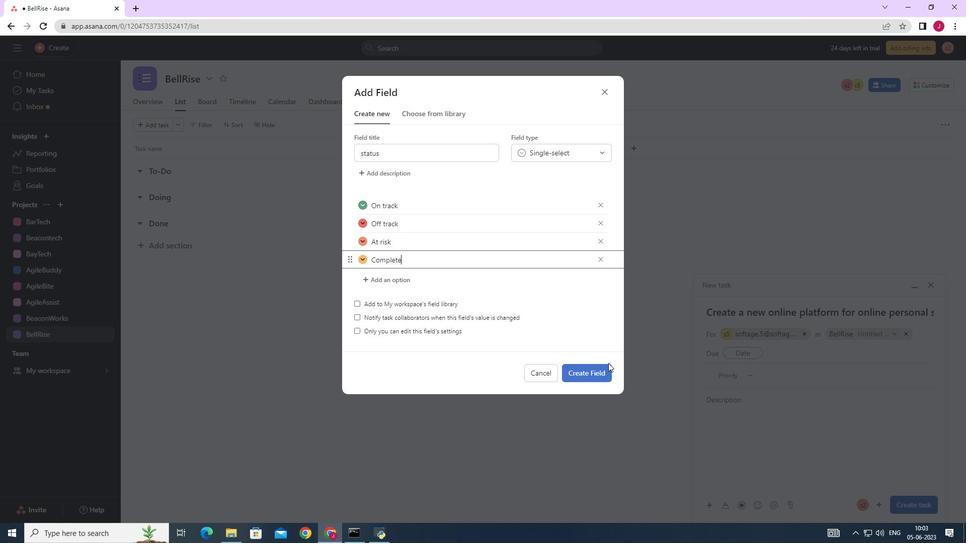 
Action: Mouse pressed left at (597, 365)
Screenshot: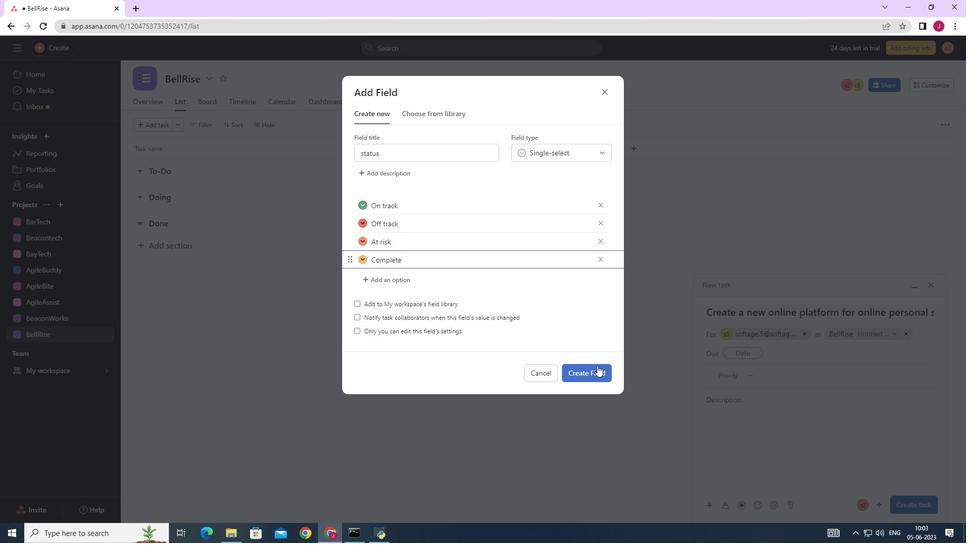 
Action: Mouse moved to (754, 371)
Screenshot: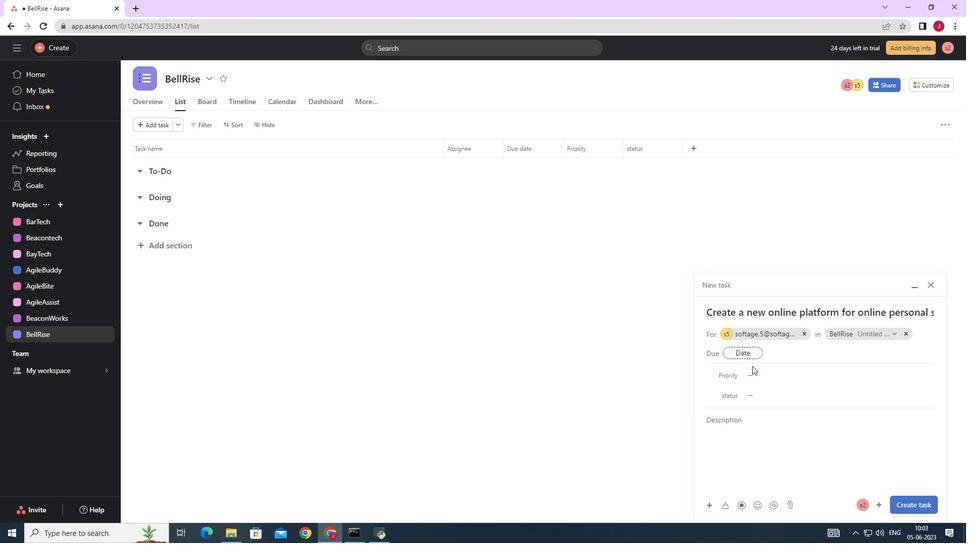 
Action: Mouse pressed left at (754, 371)
Screenshot: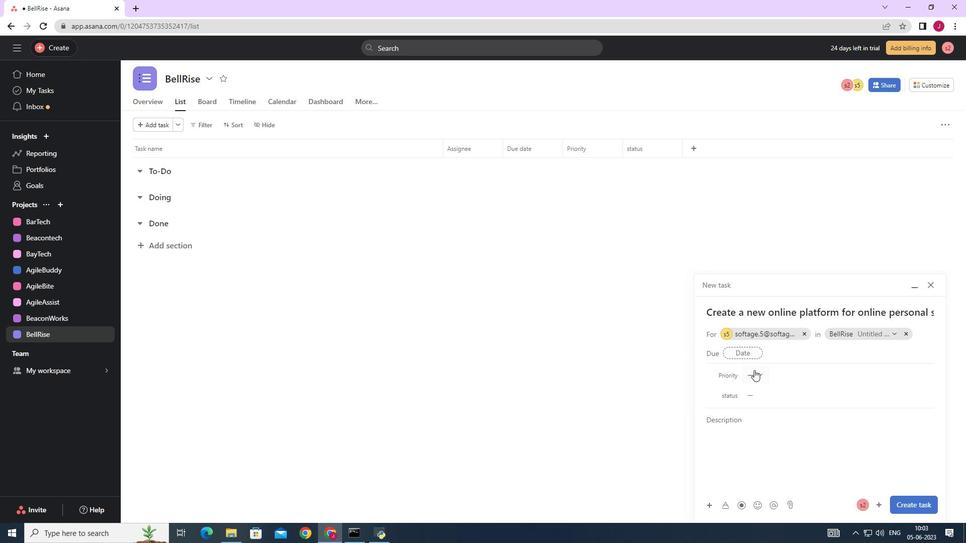 
Action: Mouse moved to (769, 446)
Screenshot: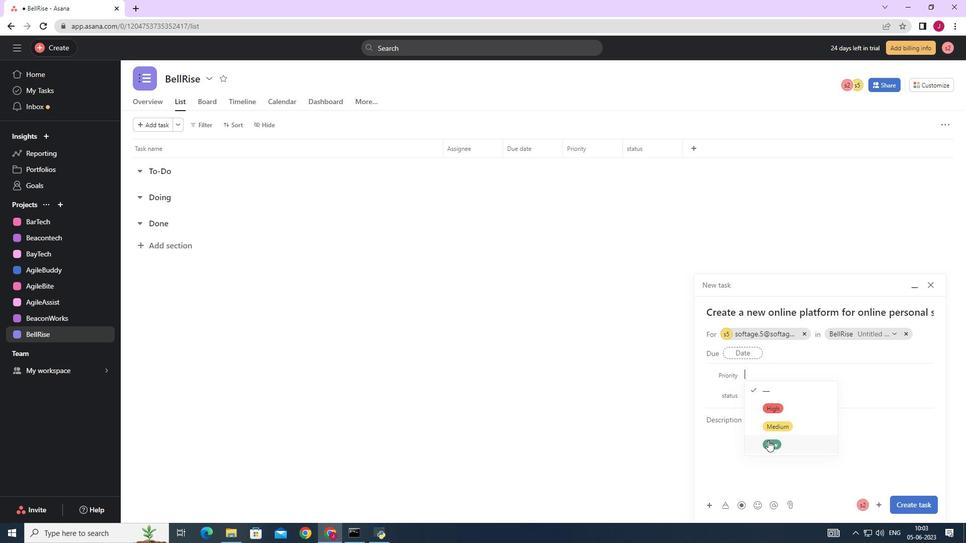 
Action: Mouse pressed left at (769, 446)
Screenshot: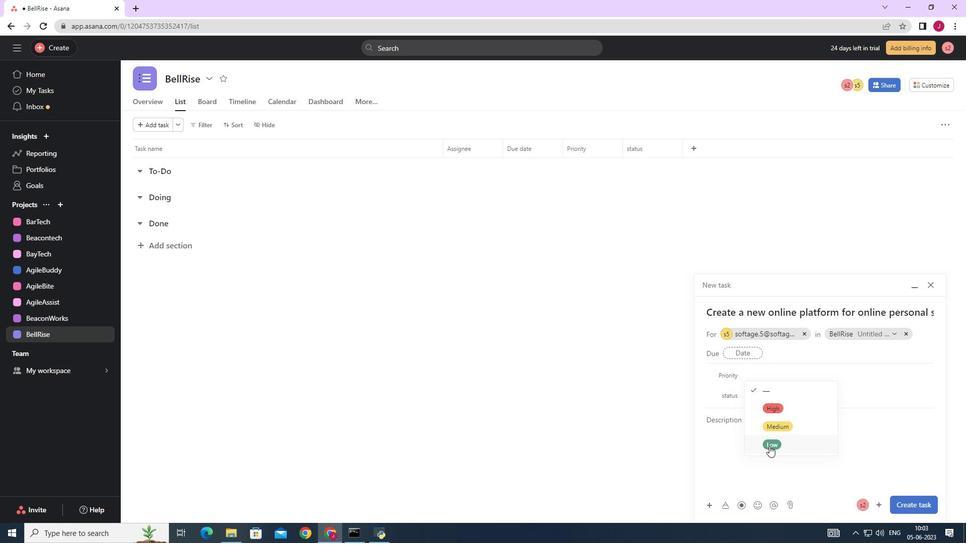 
Action: Mouse moved to (758, 397)
Screenshot: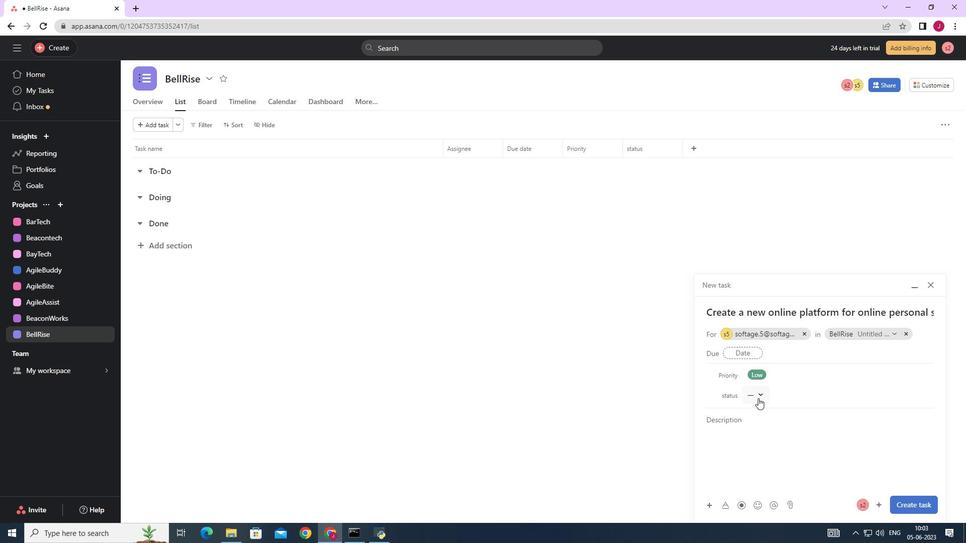
Action: Mouse pressed left at (758, 397)
Screenshot: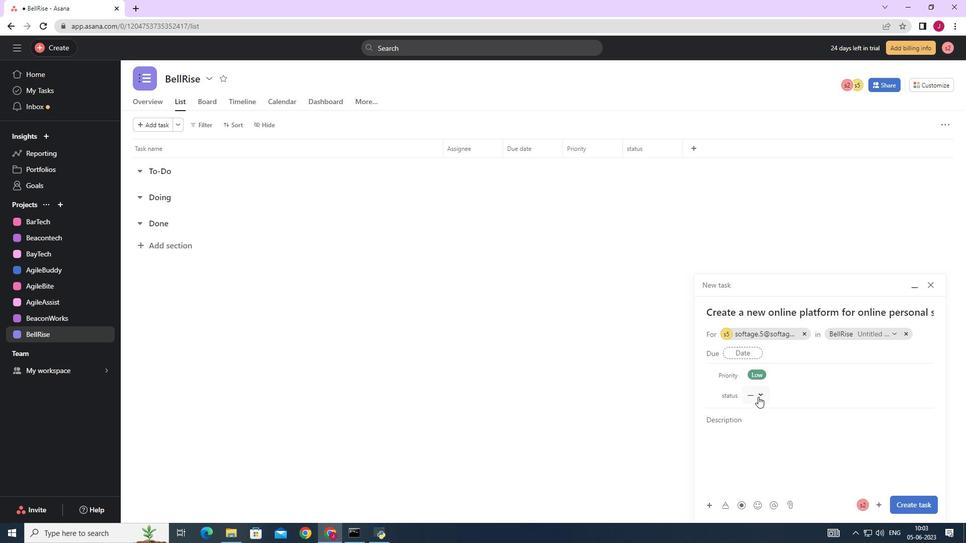 
Action: Mouse moved to (774, 427)
Screenshot: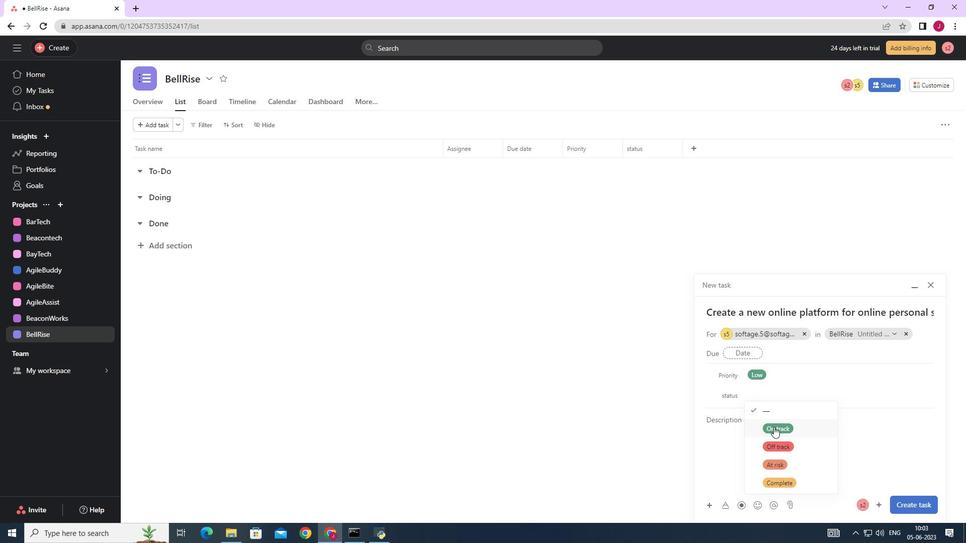 
Action: Mouse pressed left at (774, 427)
Screenshot: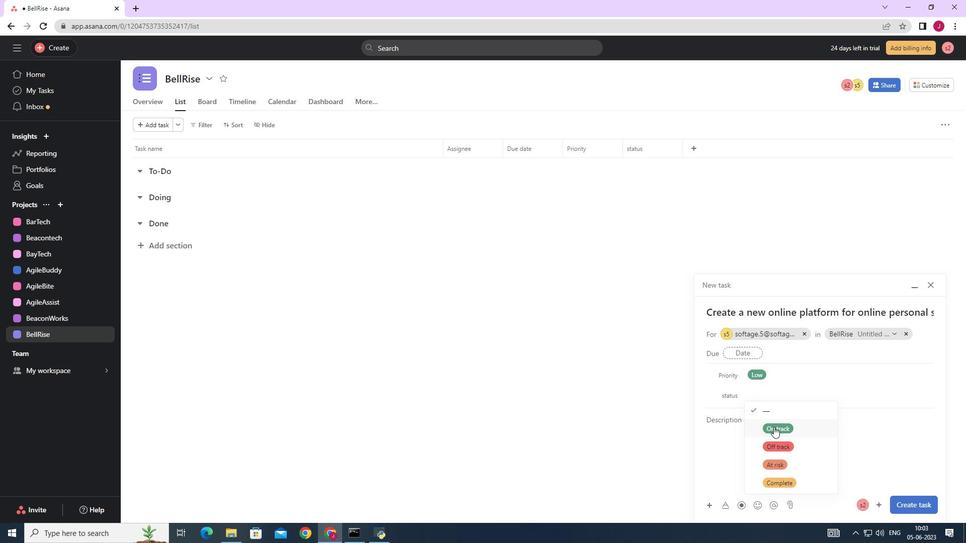 
Action: Mouse moved to (905, 504)
Screenshot: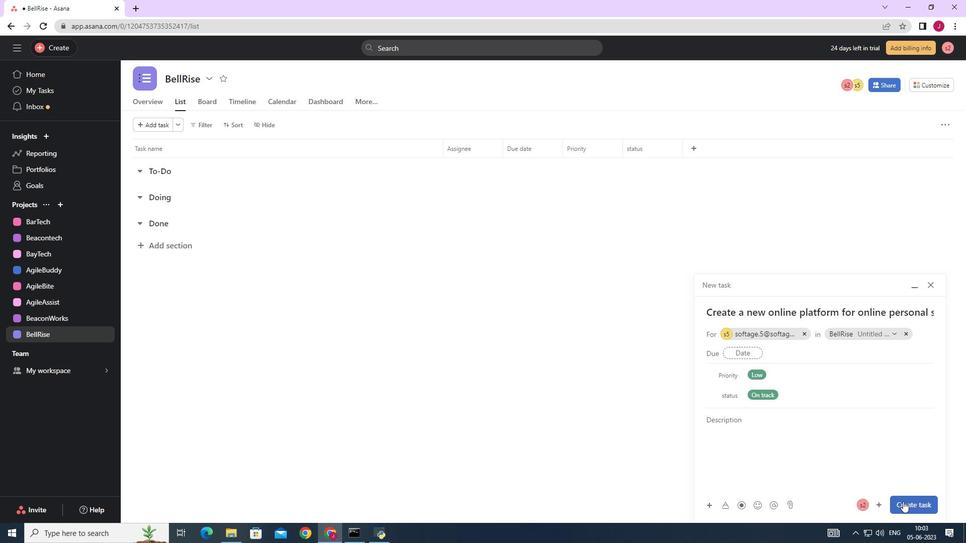 
Action: Mouse pressed left at (905, 504)
Screenshot: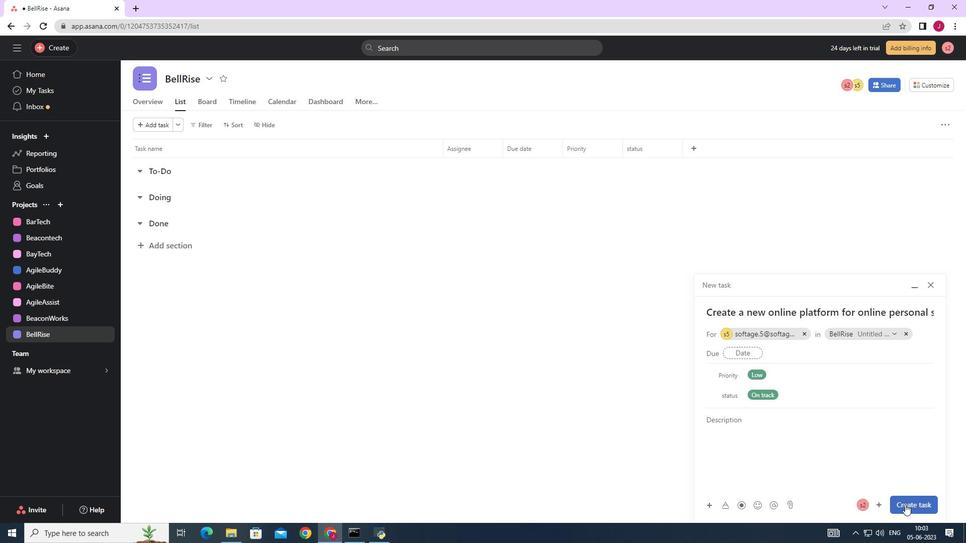 
Action: Mouse moved to (850, 352)
Screenshot: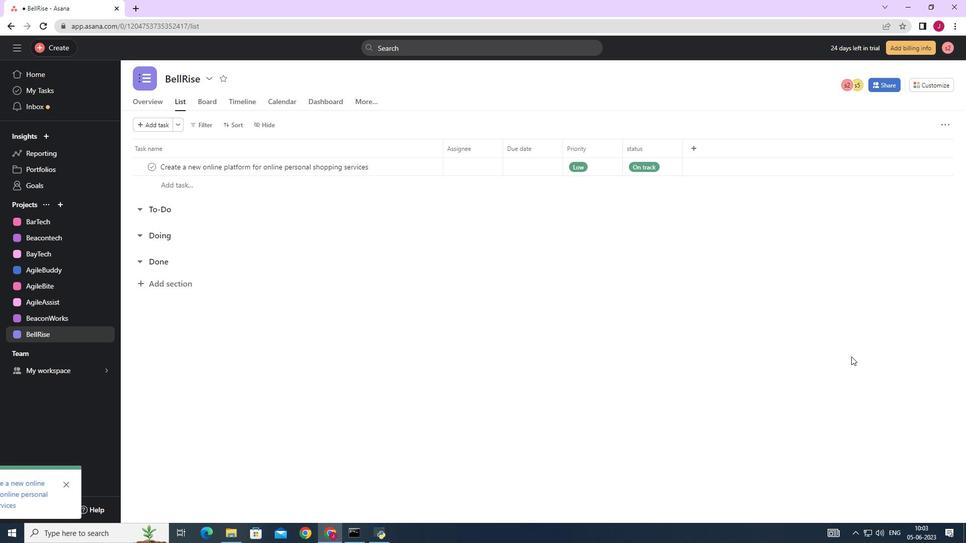 
